 Task: Add Attachment from "Attach a link" to Card Card0000000120 in Board Board0000000030 in Workspace WS0000000010 in Trello. Add Cover Red to Card Card0000000120 in Board Board0000000030 in Workspace WS0000000010 in Trello. Add "Join Card" Button Button0000000120  to Card Card0000000120 in Board Board0000000030 in Workspace WS0000000010 in Trello. Add Description DS0000000120 to Card Card0000000120 in Board Board0000000030 in Workspace WS0000000010 in Trello. Add Comment CM0000000120 to Card Card0000000120 in Board Board0000000030 in Workspace WS0000000010 in Trello
Action: Mouse moved to (424, 651)
Screenshot: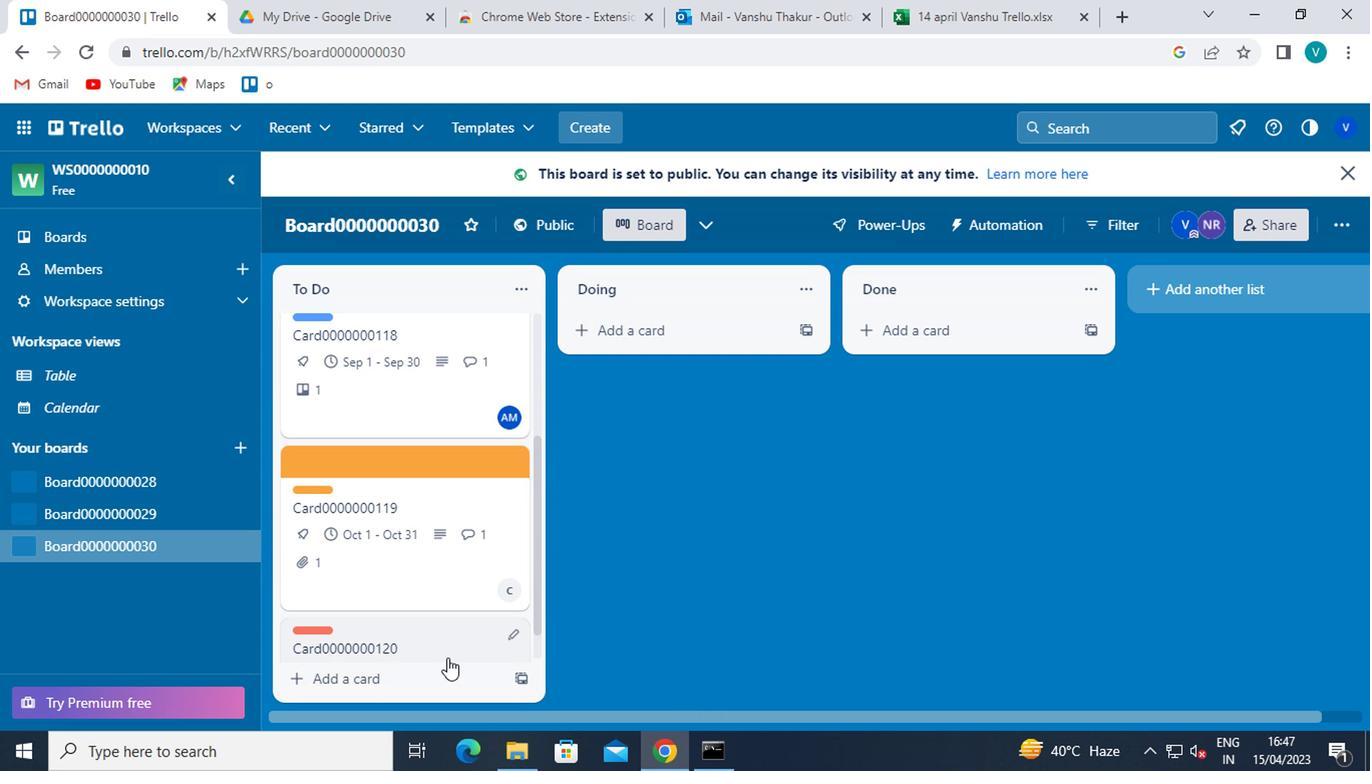 
Action: Mouse pressed left at (424, 651)
Screenshot: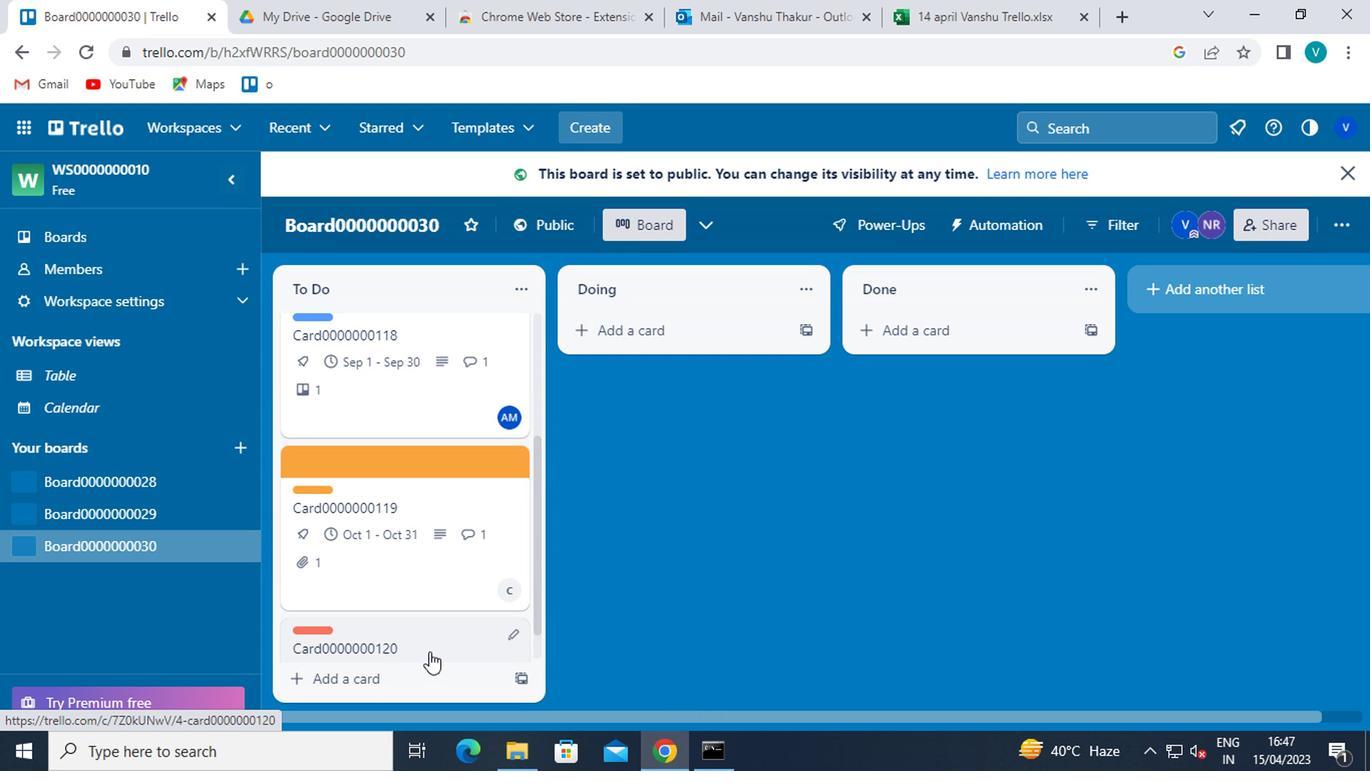 
Action: Mouse moved to (938, 509)
Screenshot: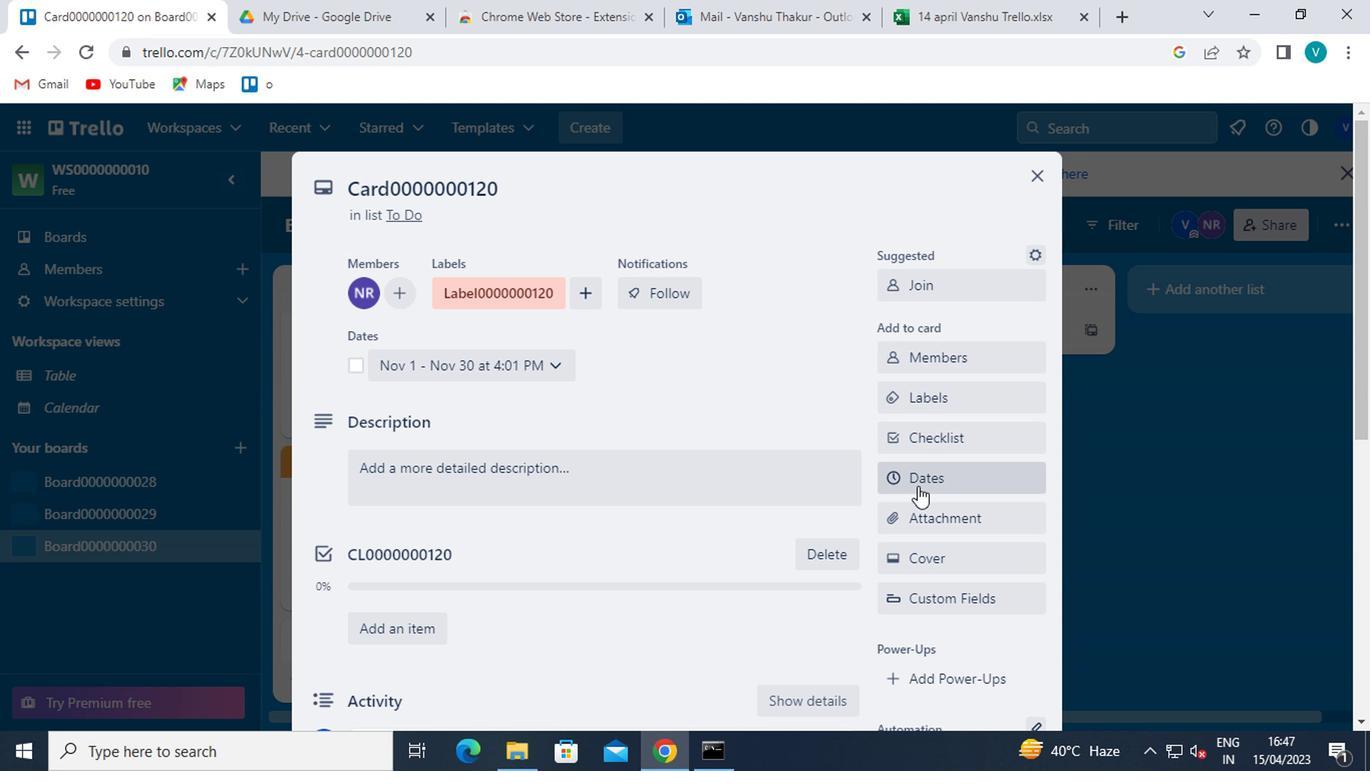 
Action: Mouse pressed left at (938, 509)
Screenshot: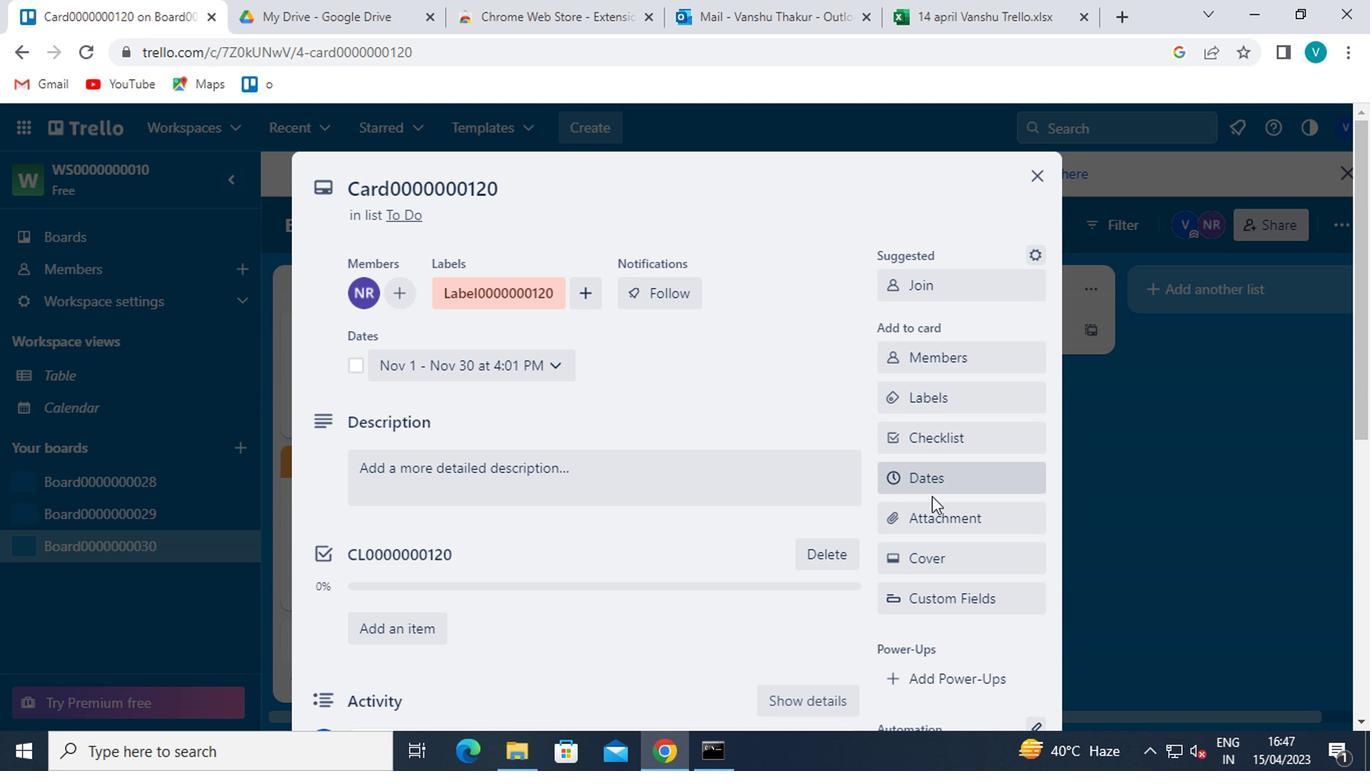 
Action: Mouse moved to (934, 452)
Screenshot: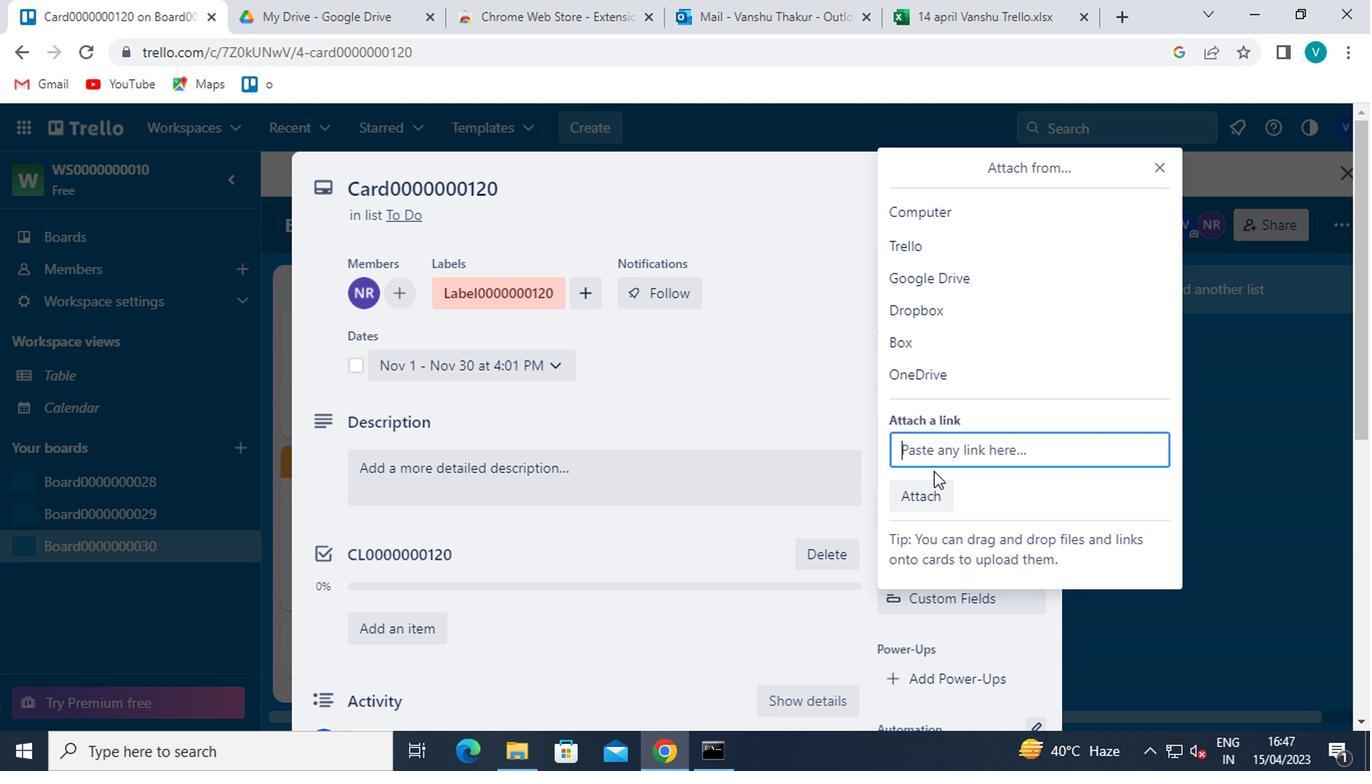
Action: Mouse pressed left at (934, 452)
Screenshot: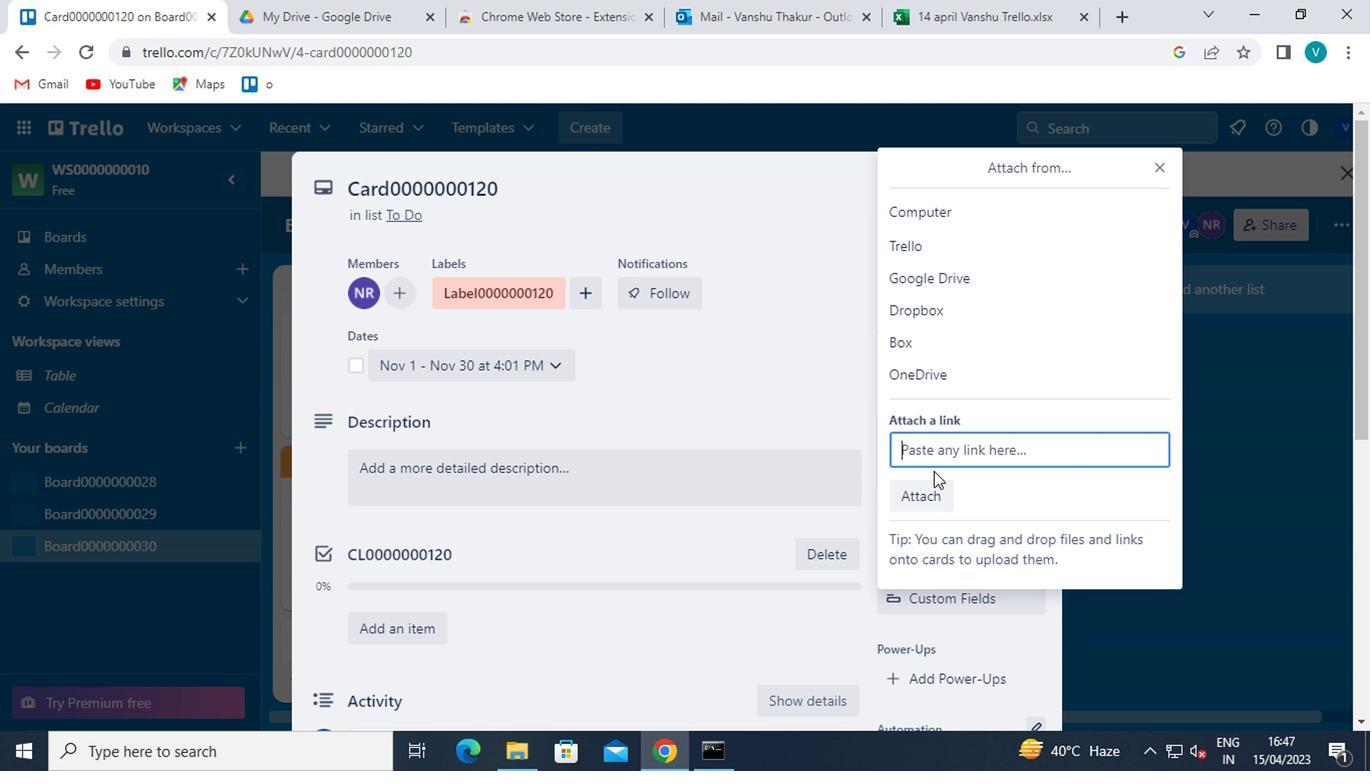 
Action: Key pressed ctrl+V
Screenshot: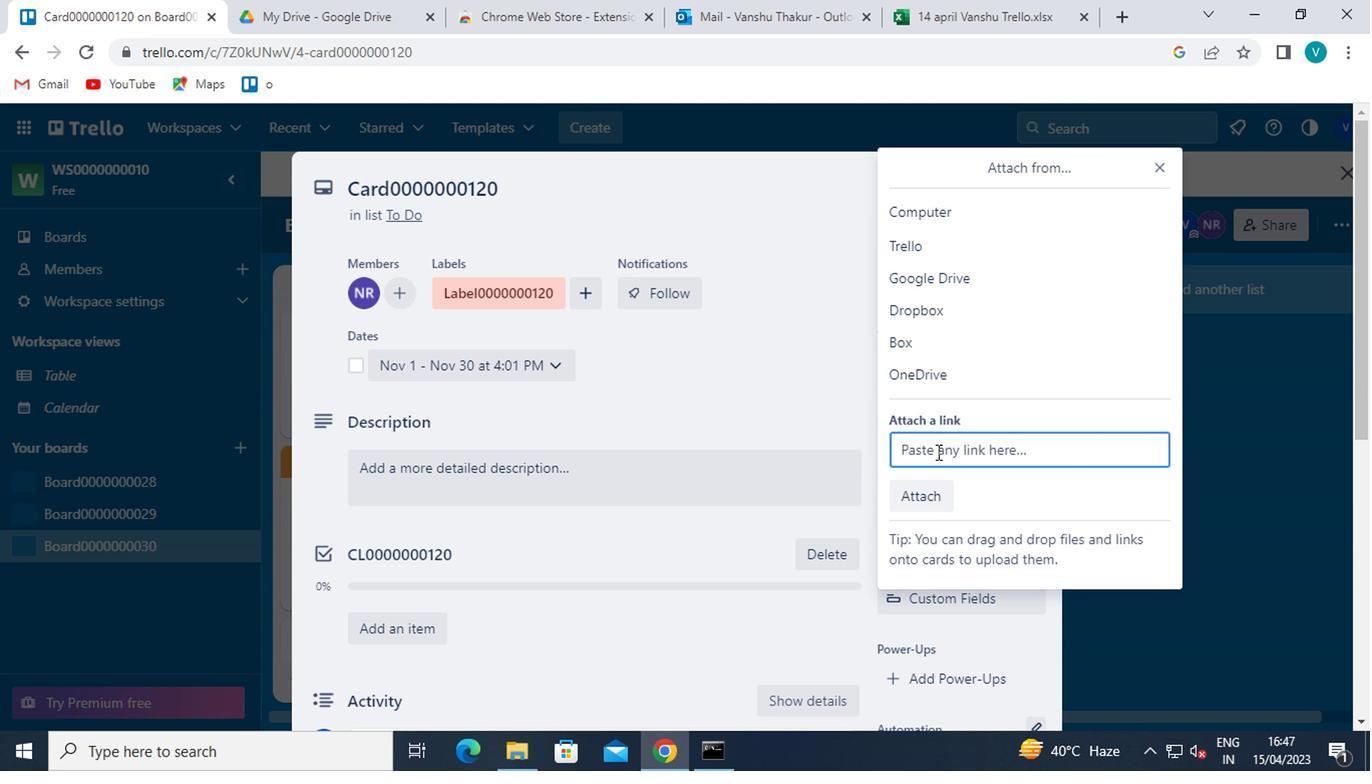 
Action: Mouse moved to (916, 564)
Screenshot: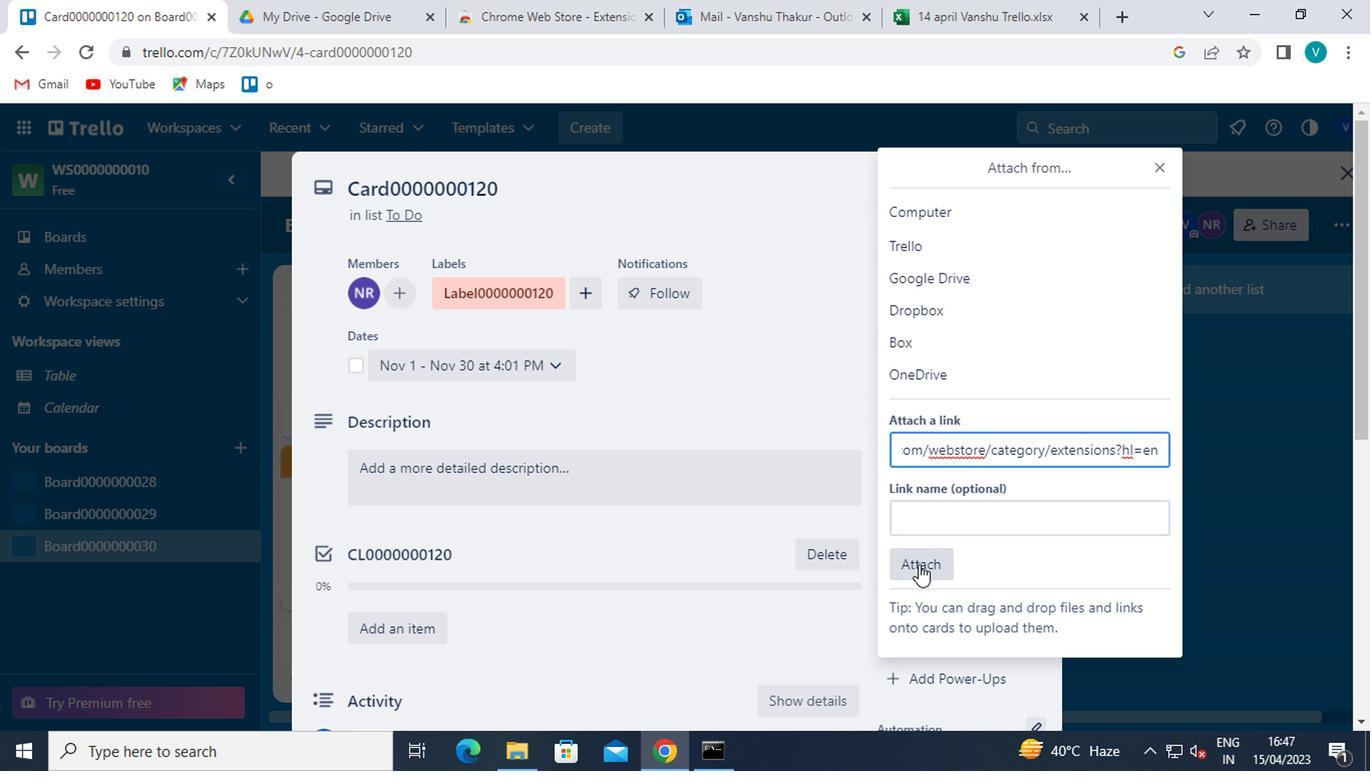 
Action: Mouse pressed left at (916, 564)
Screenshot: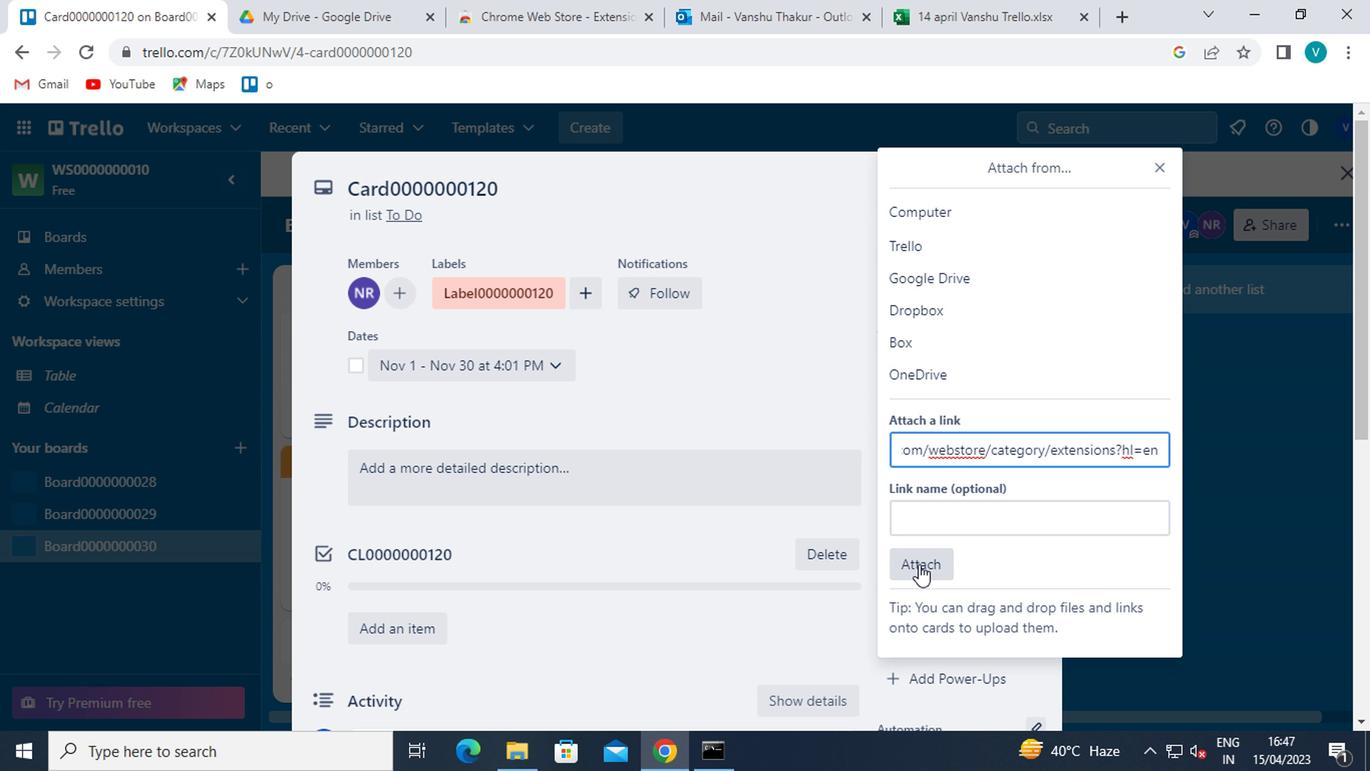 
Action: Mouse moved to (917, 551)
Screenshot: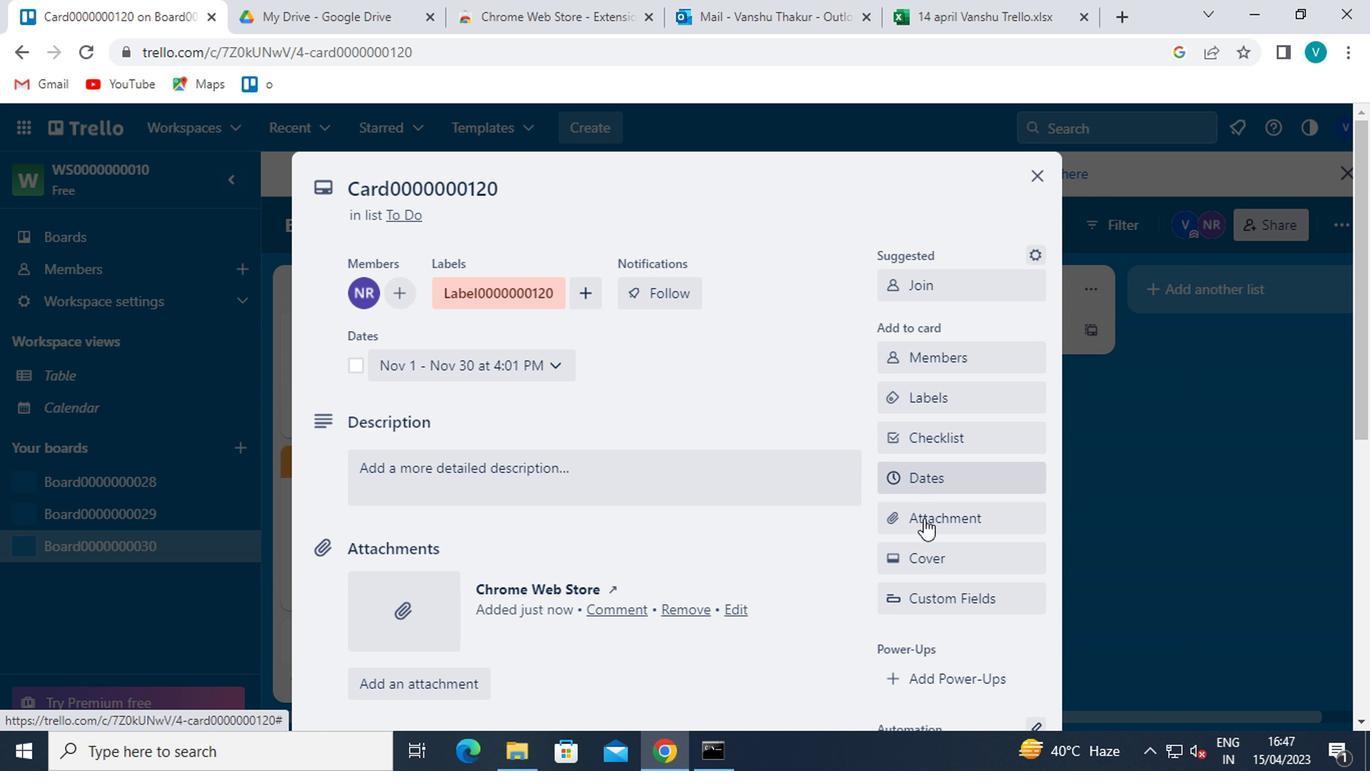 
Action: Mouse pressed left at (917, 551)
Screenshot: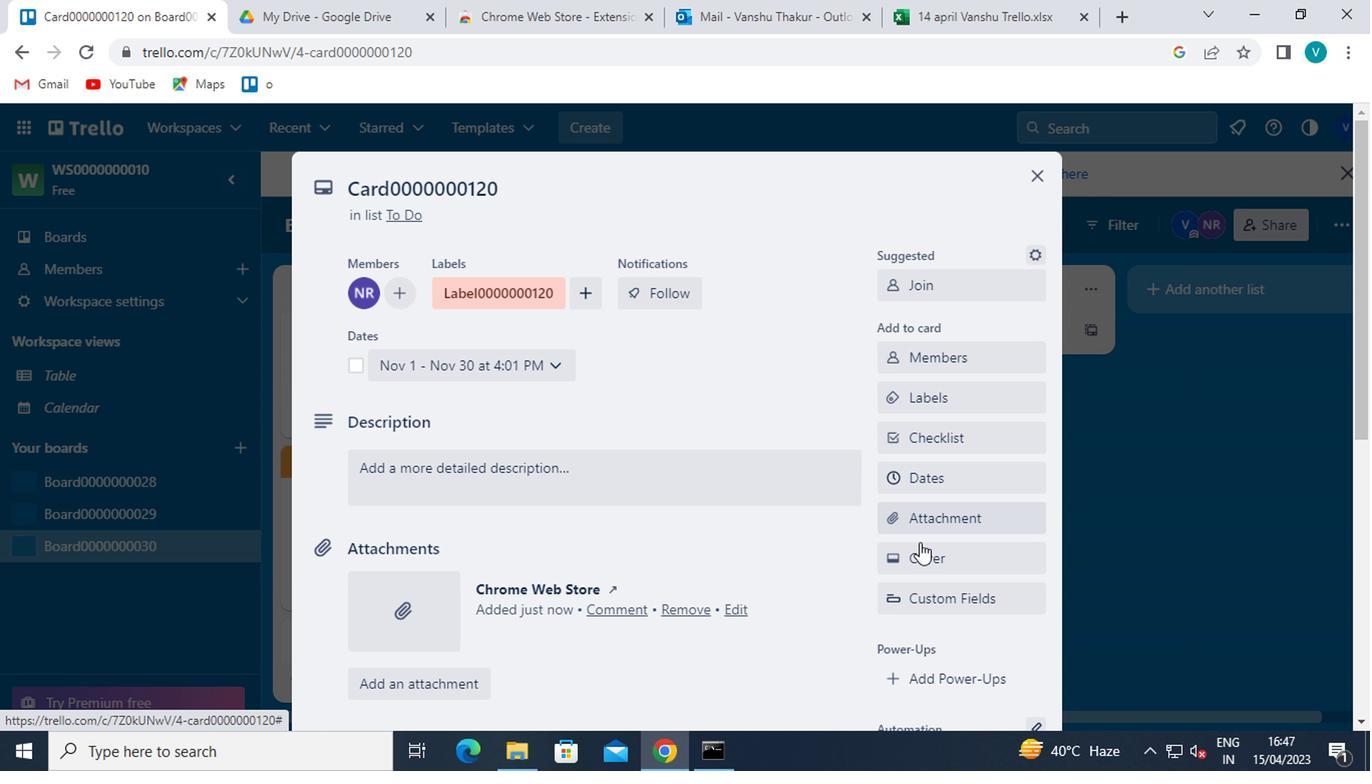 
Action: Mouse moved to (1080, 324)
Screenshot: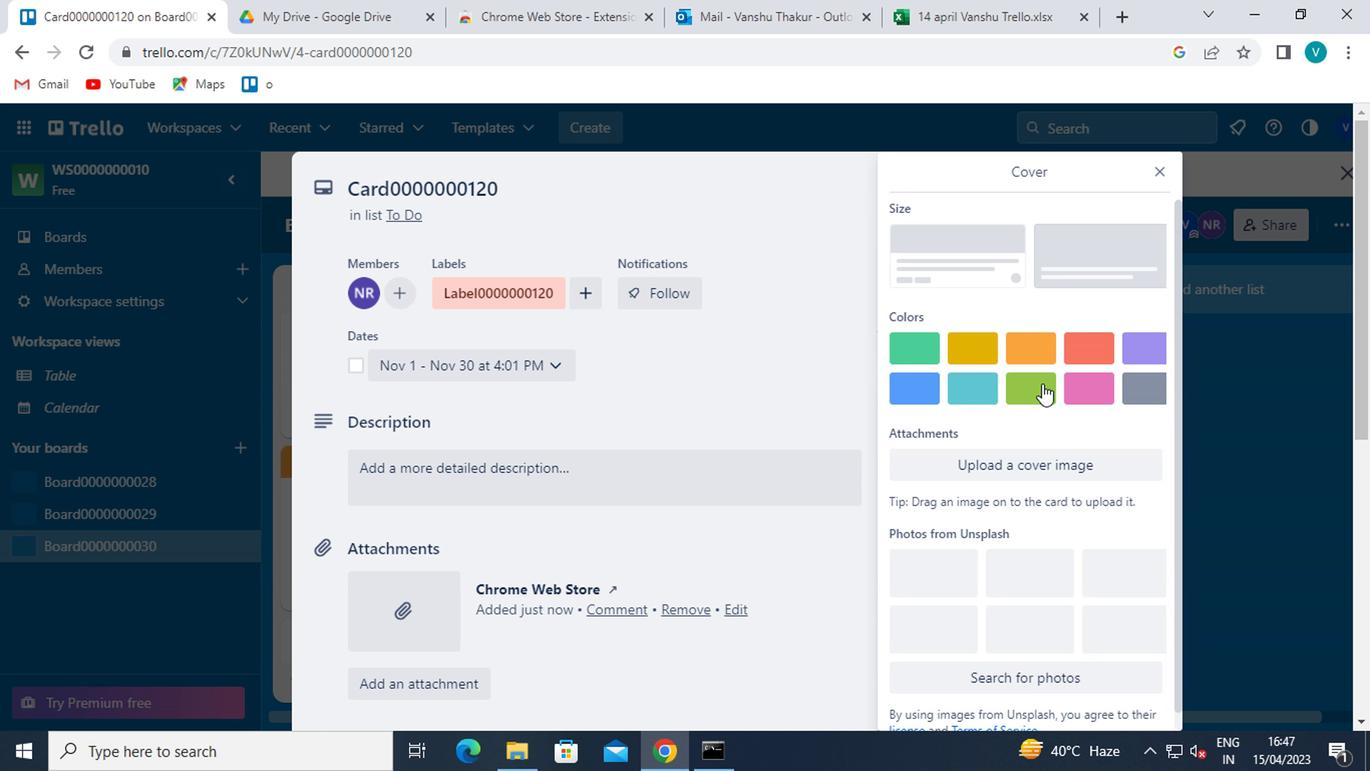 
Action: Mouse pressed left at (1080, 324)
Screenshot: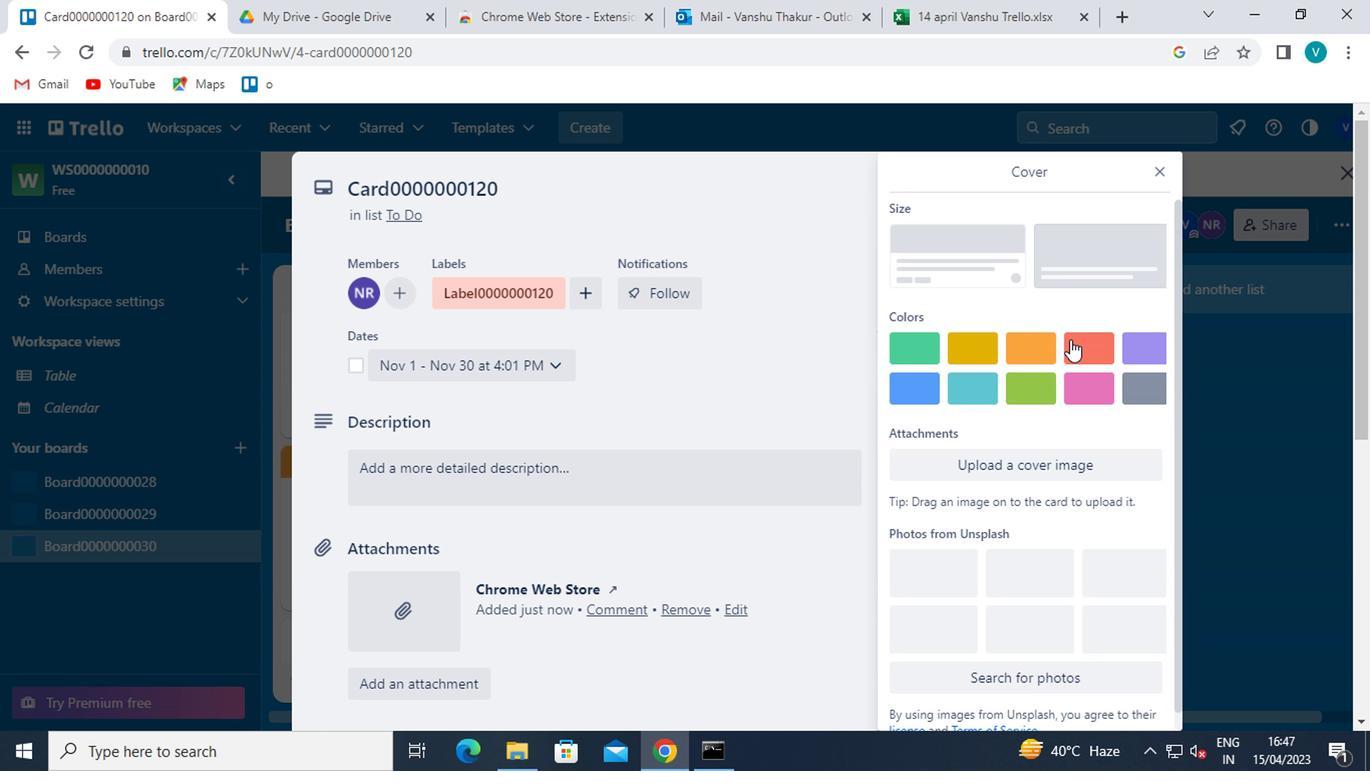 
Action: Mouse moved to (1078, 339)
Screenshot: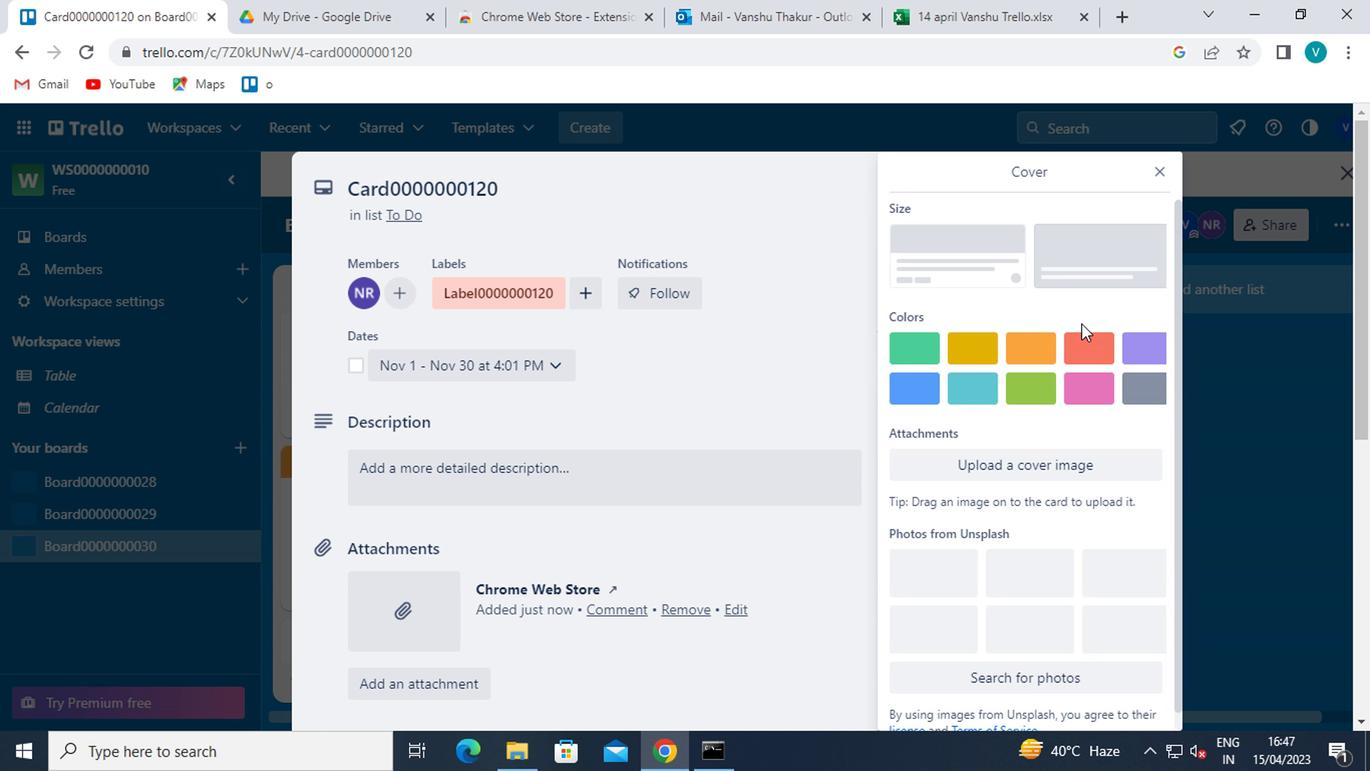 
Action: Mouse pressed left at (1078, 339)
Screenshot: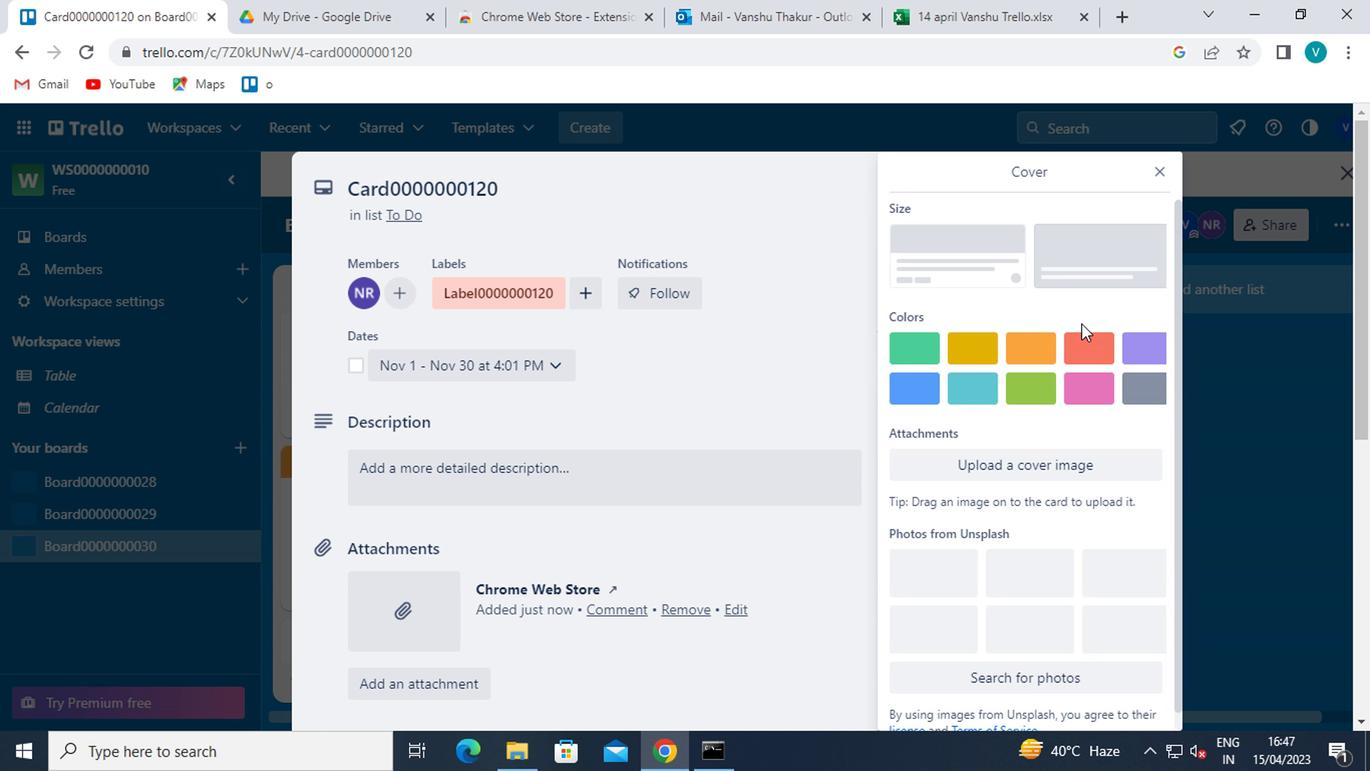 
Action: Mouse moved to (1158, 177)
Screenshot: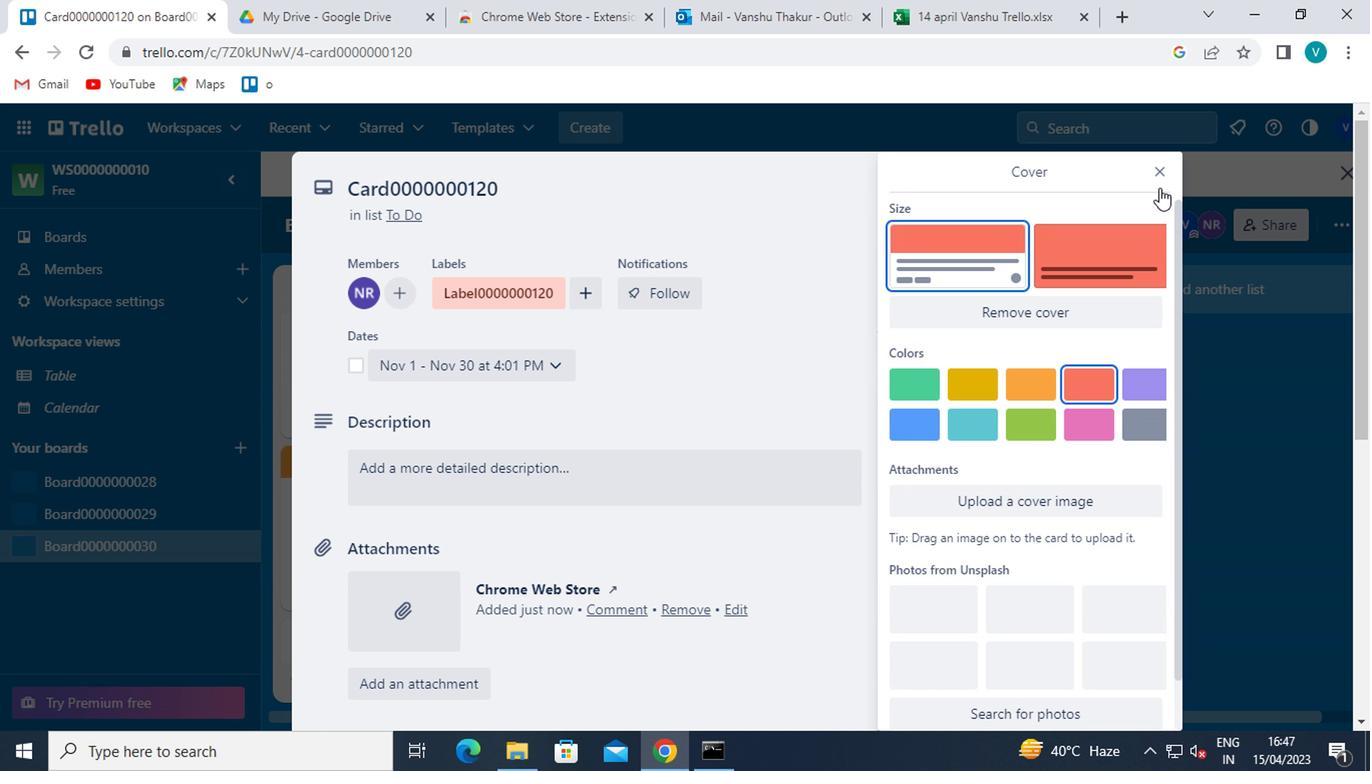 
Action: Mouse pressed left at (1158, 177)
Screenshot: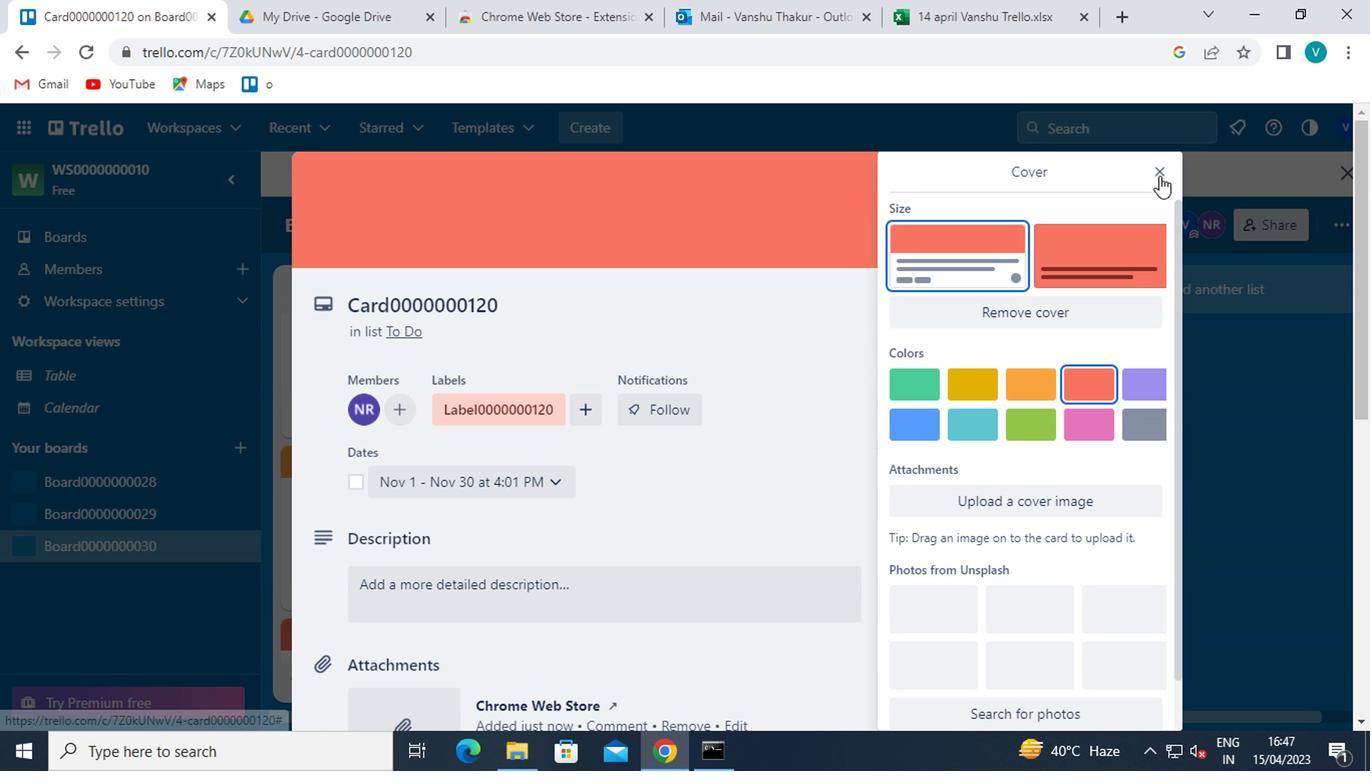 
Action: Mouse moved to (946, 579)
Screenshot: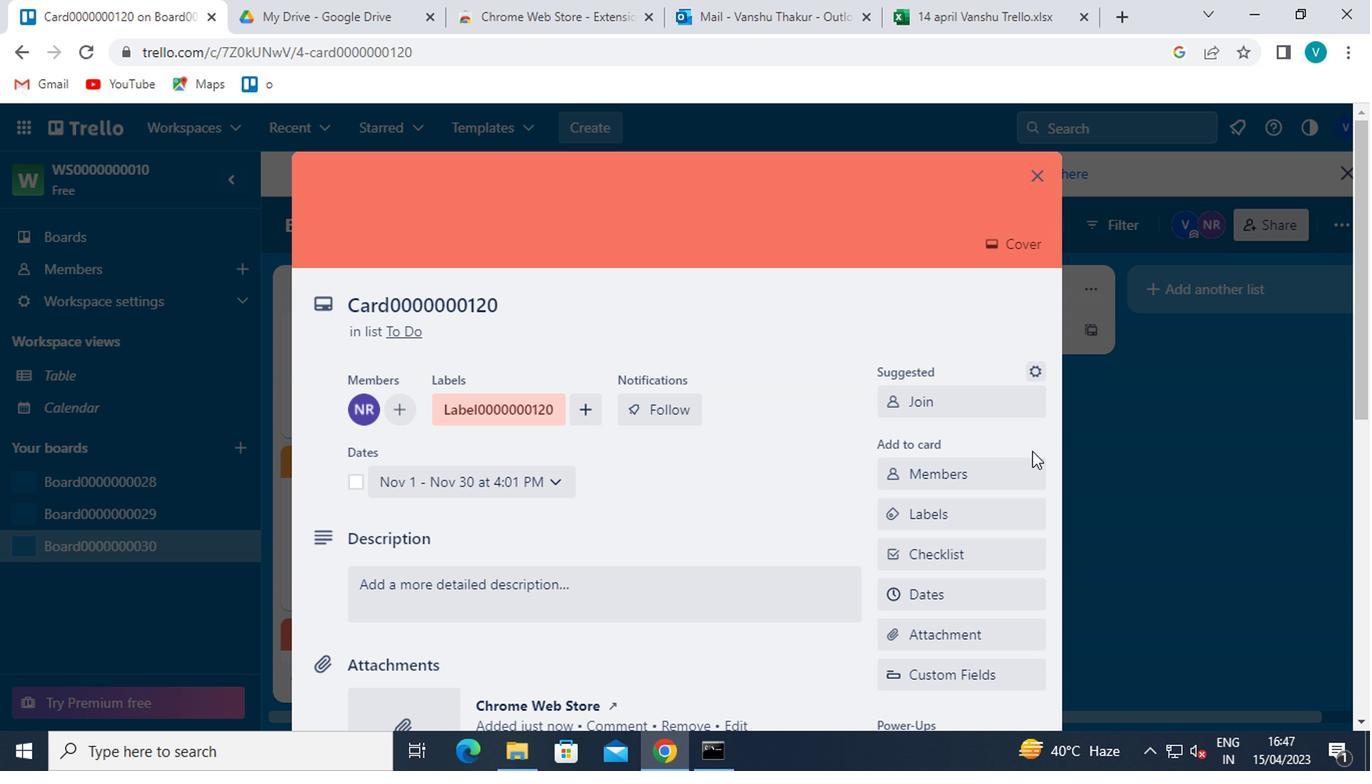 
Action: Mouse scrolled (946, 579) with delta (0, 0)
Screenshot: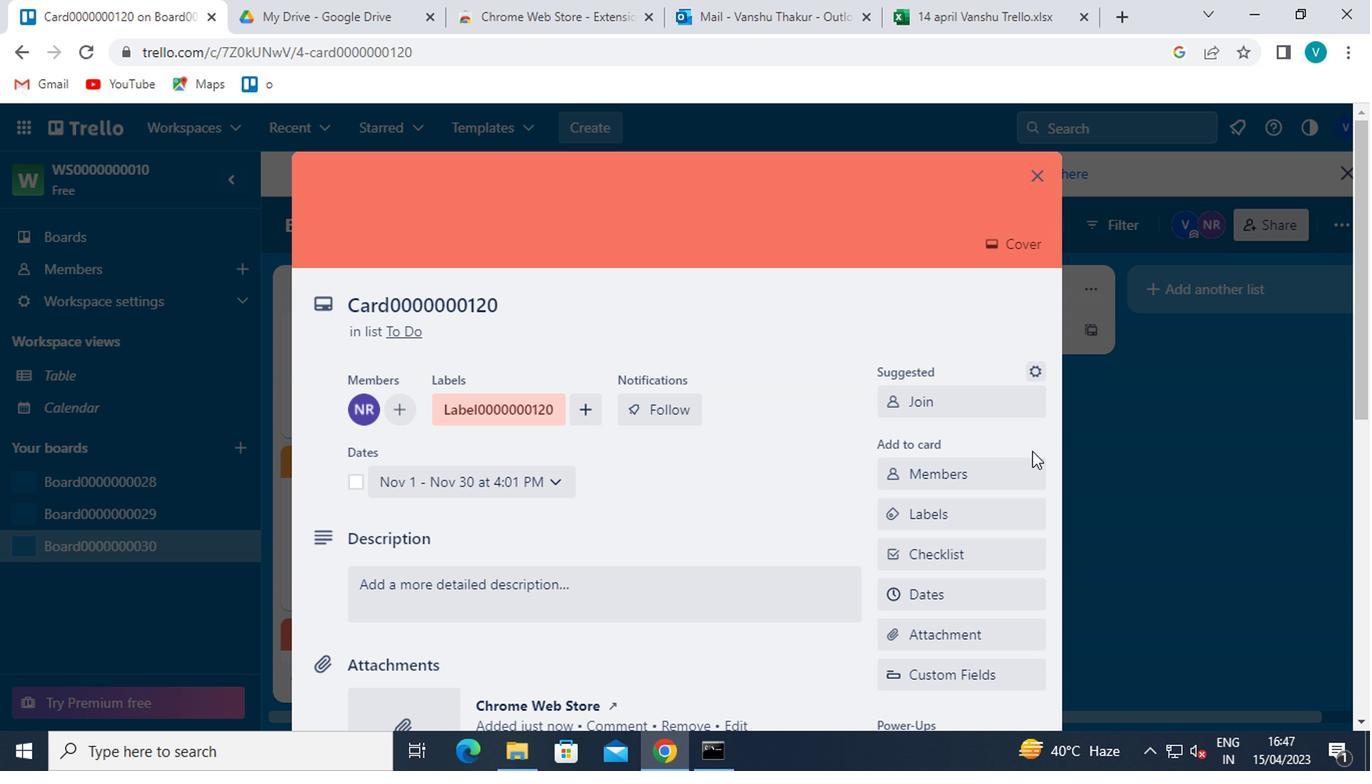 
Action: Mouse scrolled (946, 579) with delta (0, 0)
Screenshot: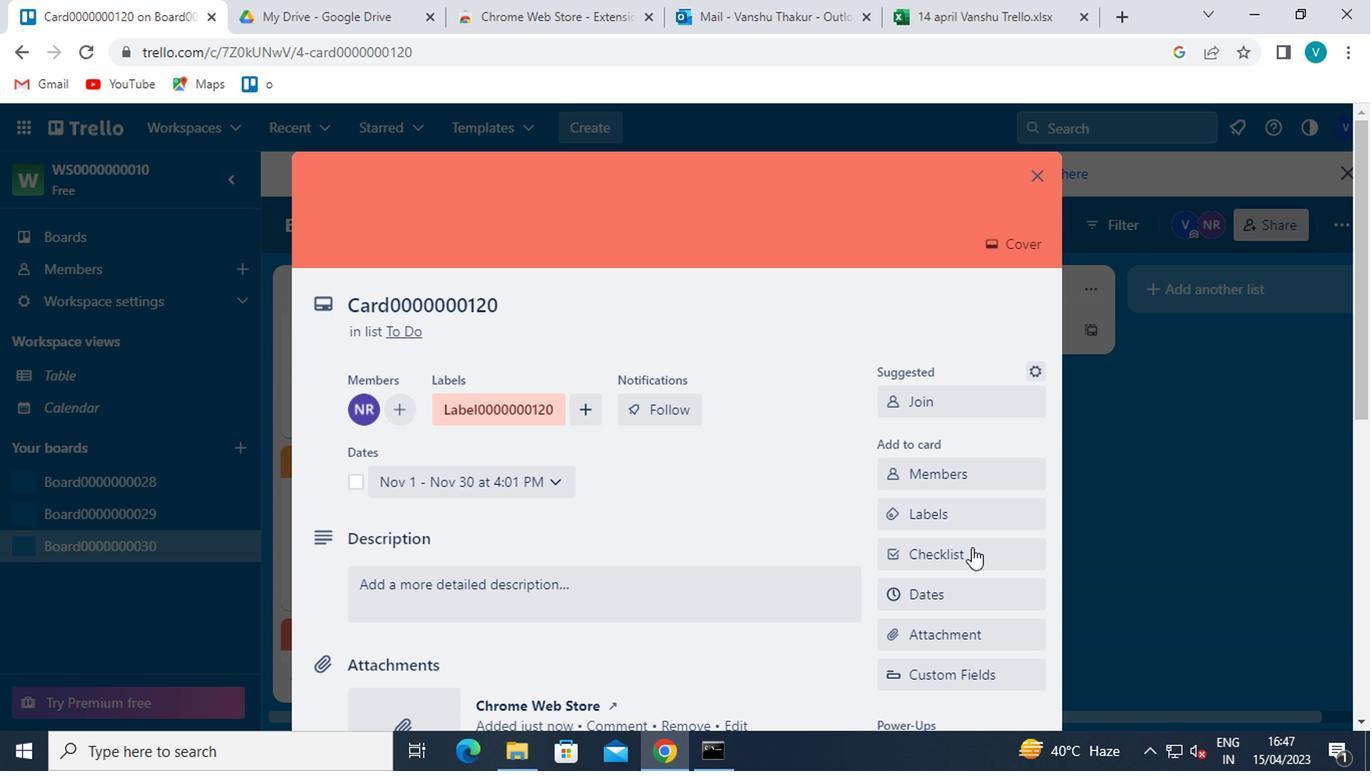 
Action: Mouse scrolled (946, 579) with delta (0, 0)
Screenshot: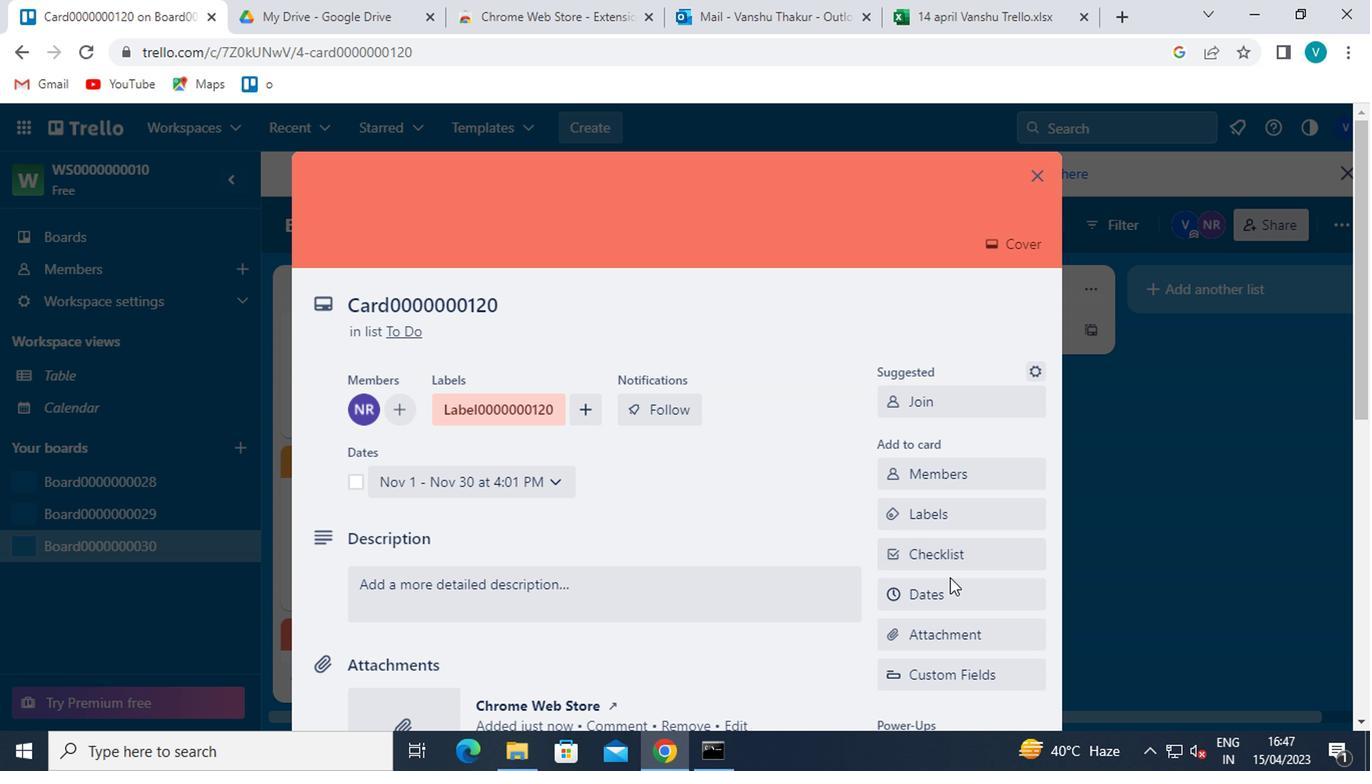 
Action: Mouse moved to (936, 661)
Screenshot: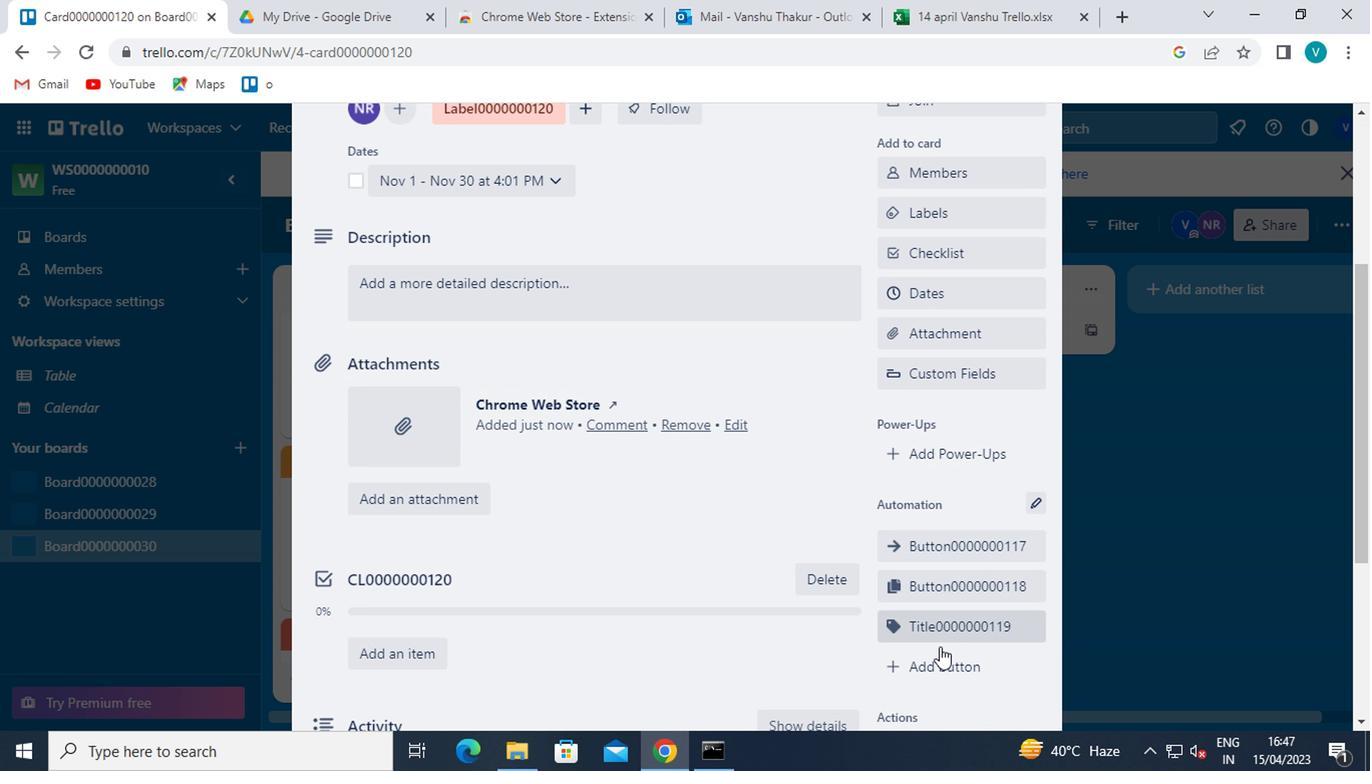 
Action: Mouse pressed left at (936, 661)
Screenshot: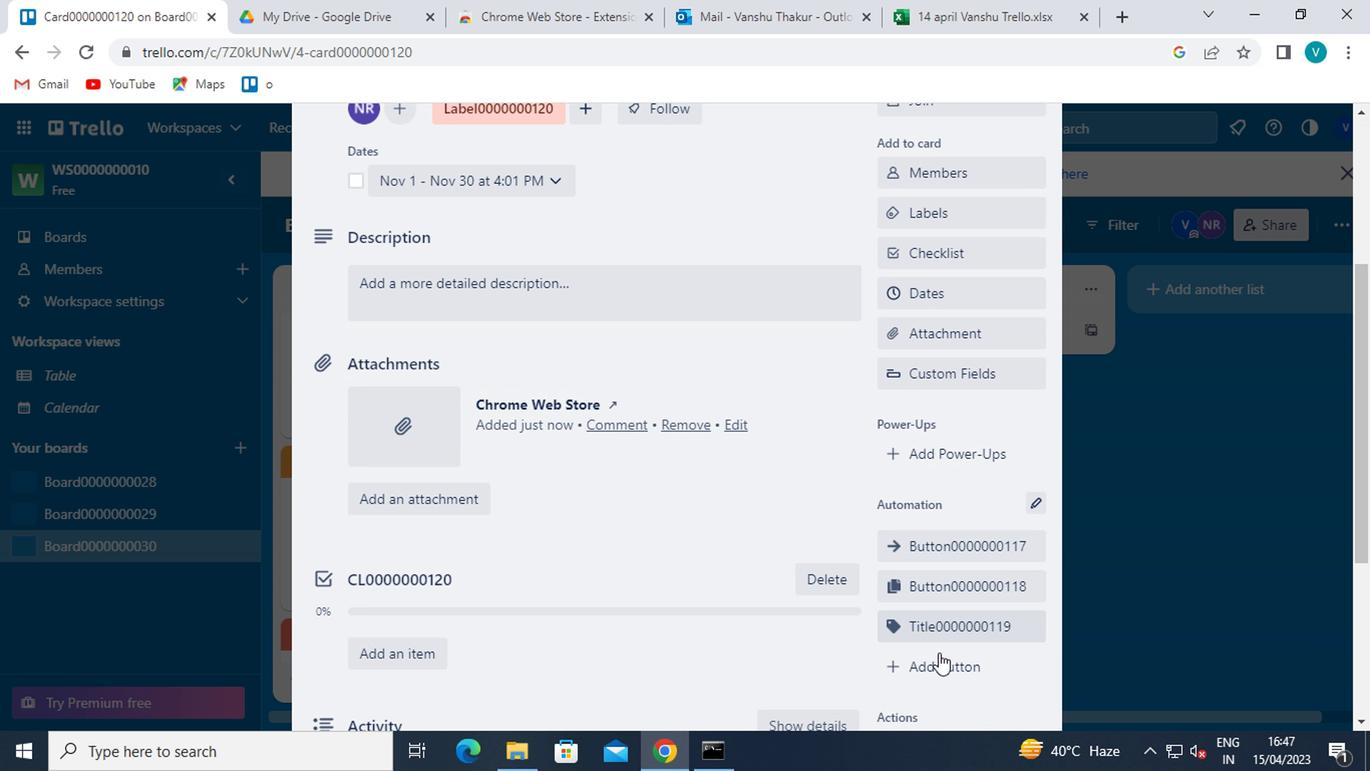 
Action: Mouse moved to (980, 384)
Screenshot: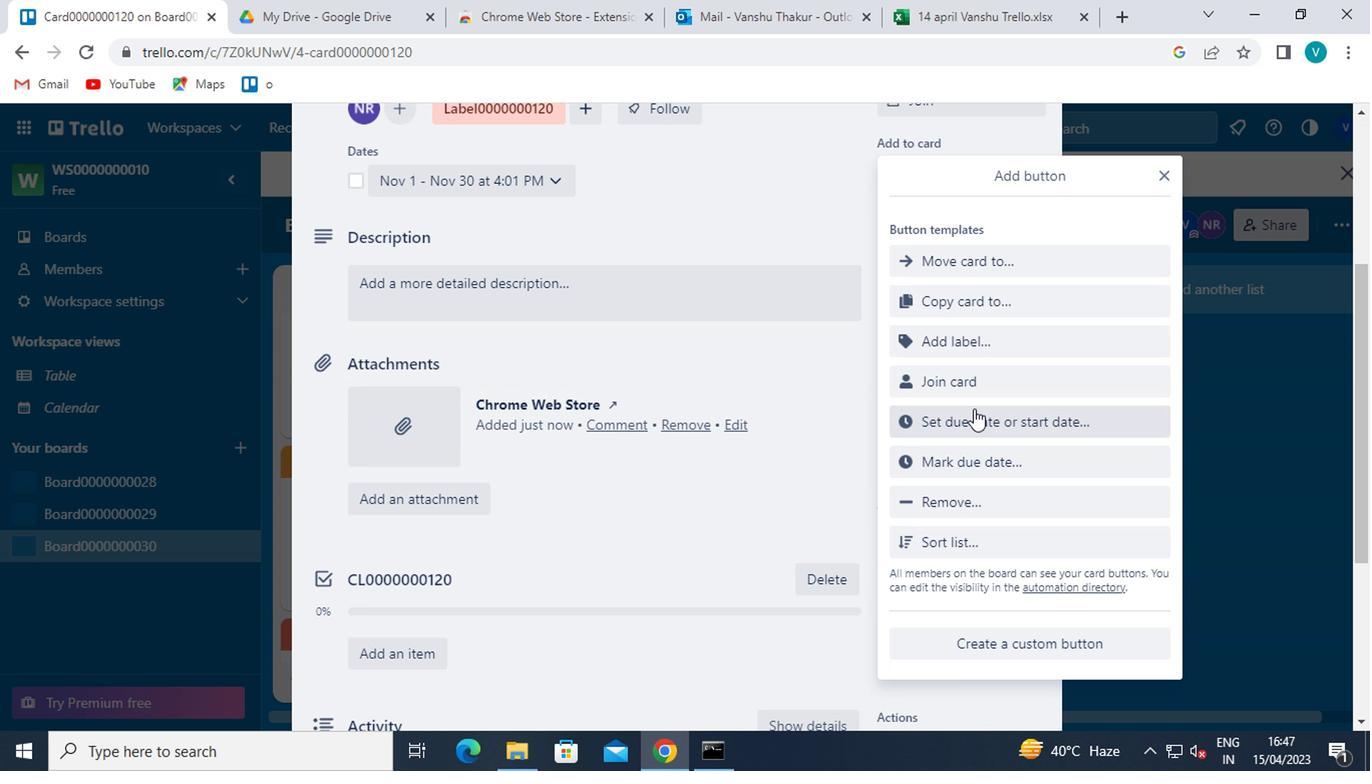 
Action: Mouse pressed left at (980, 384)
Screenshot: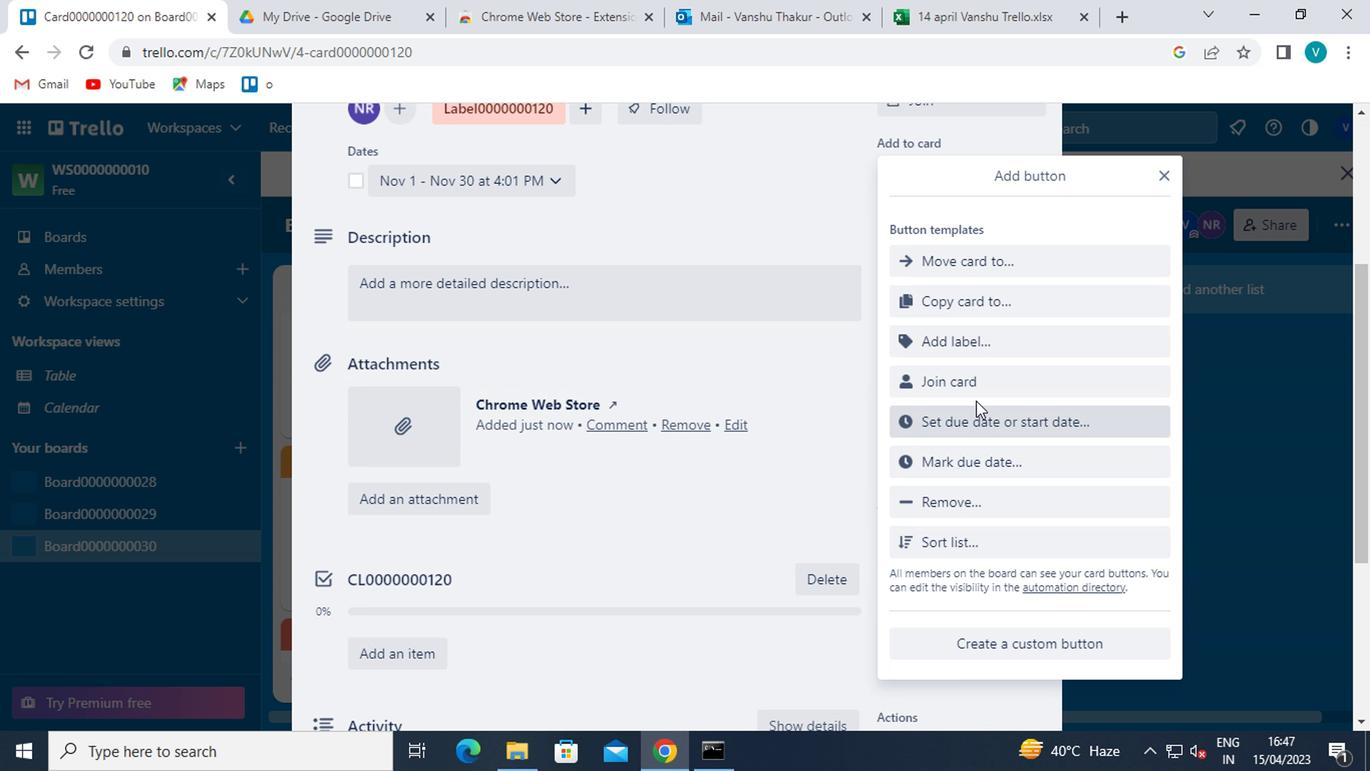 
Action: Mouse pressed left at (980, 384)
Screenshot: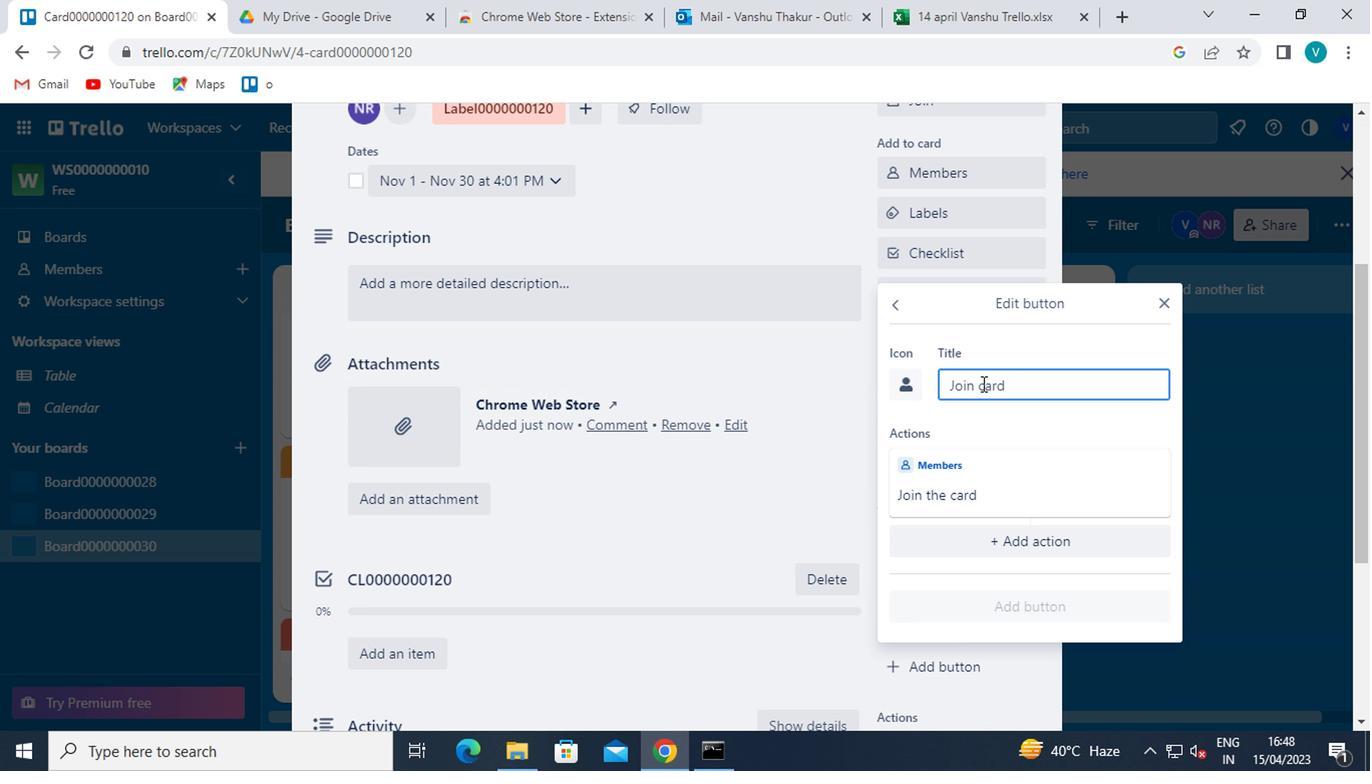 
Action: Mouse moved to (928, 421)
Screenshot: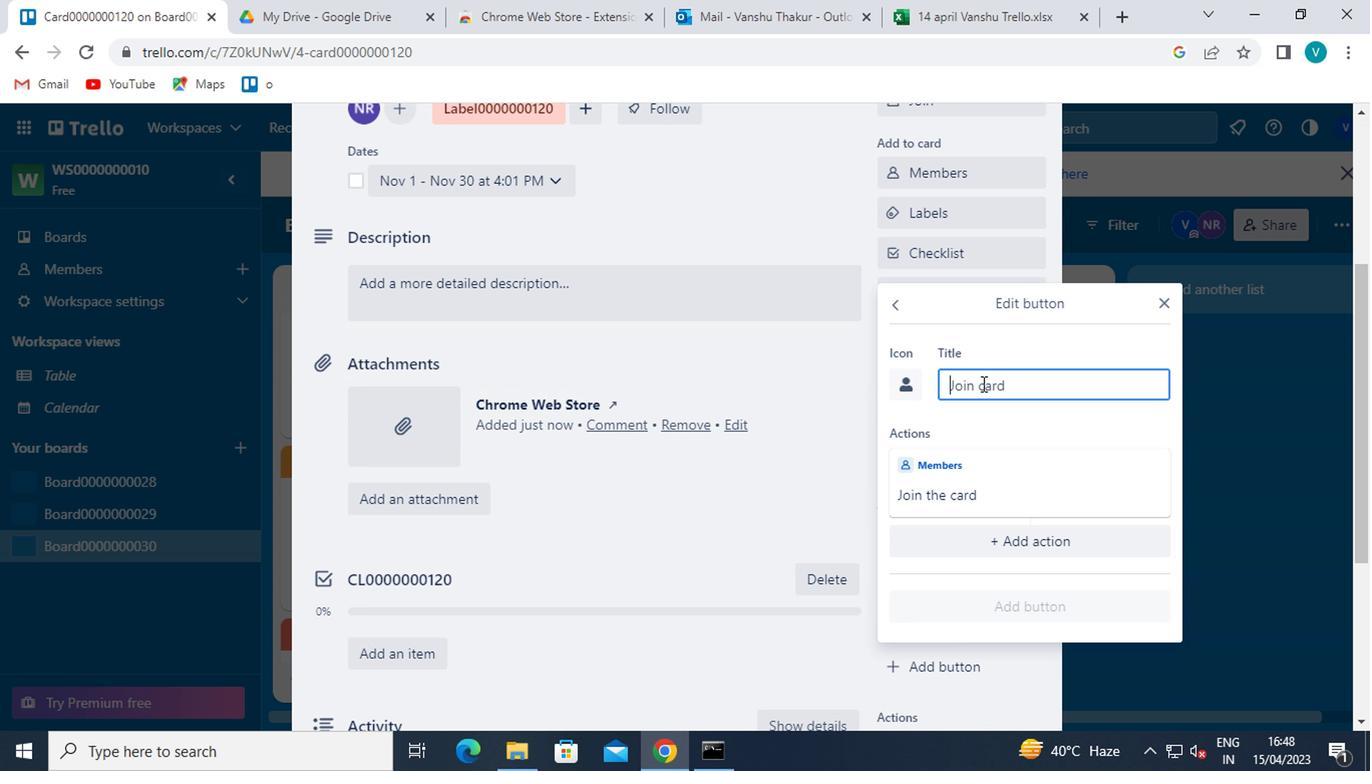 
Action: Key pressed <Key.shift>ctrl+BUTTON0000000120
Screenshot: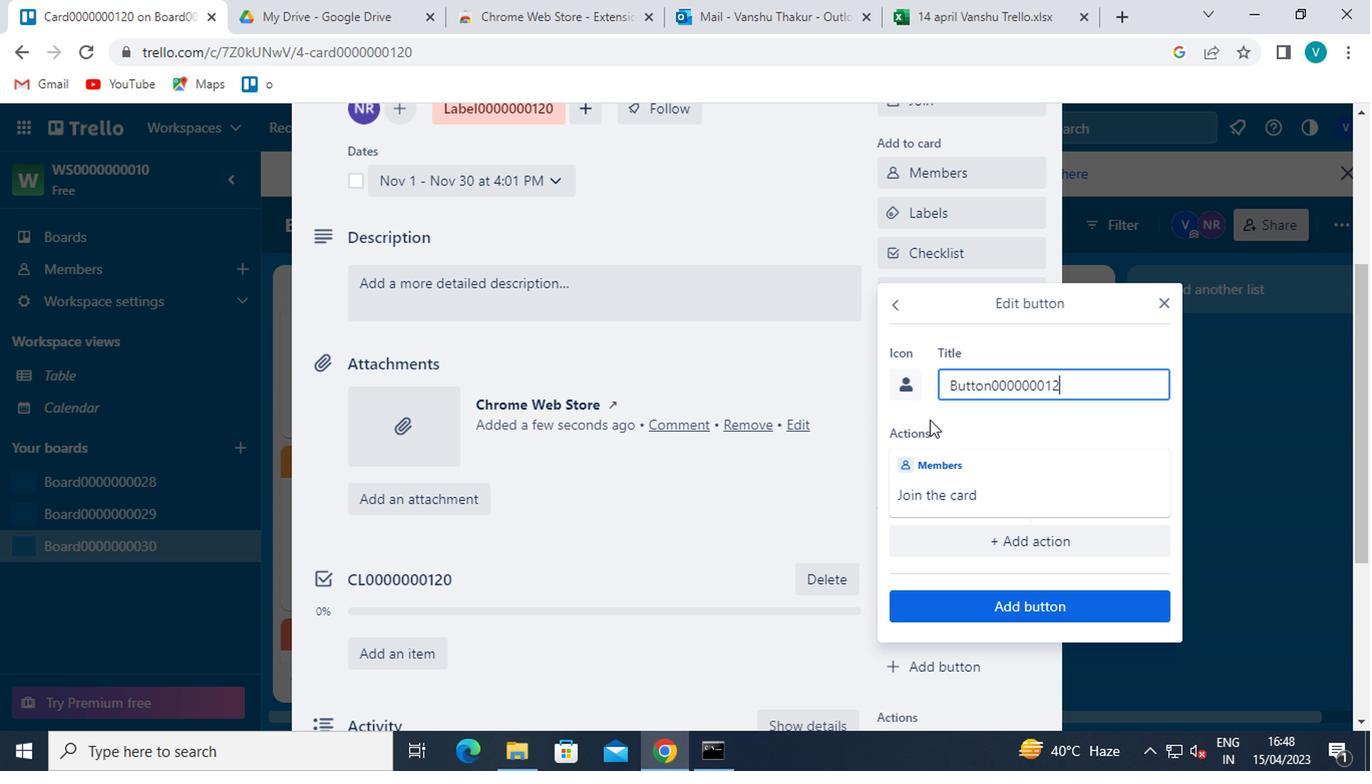 
Action: Mouse moved to (905, 604)
Screenshot: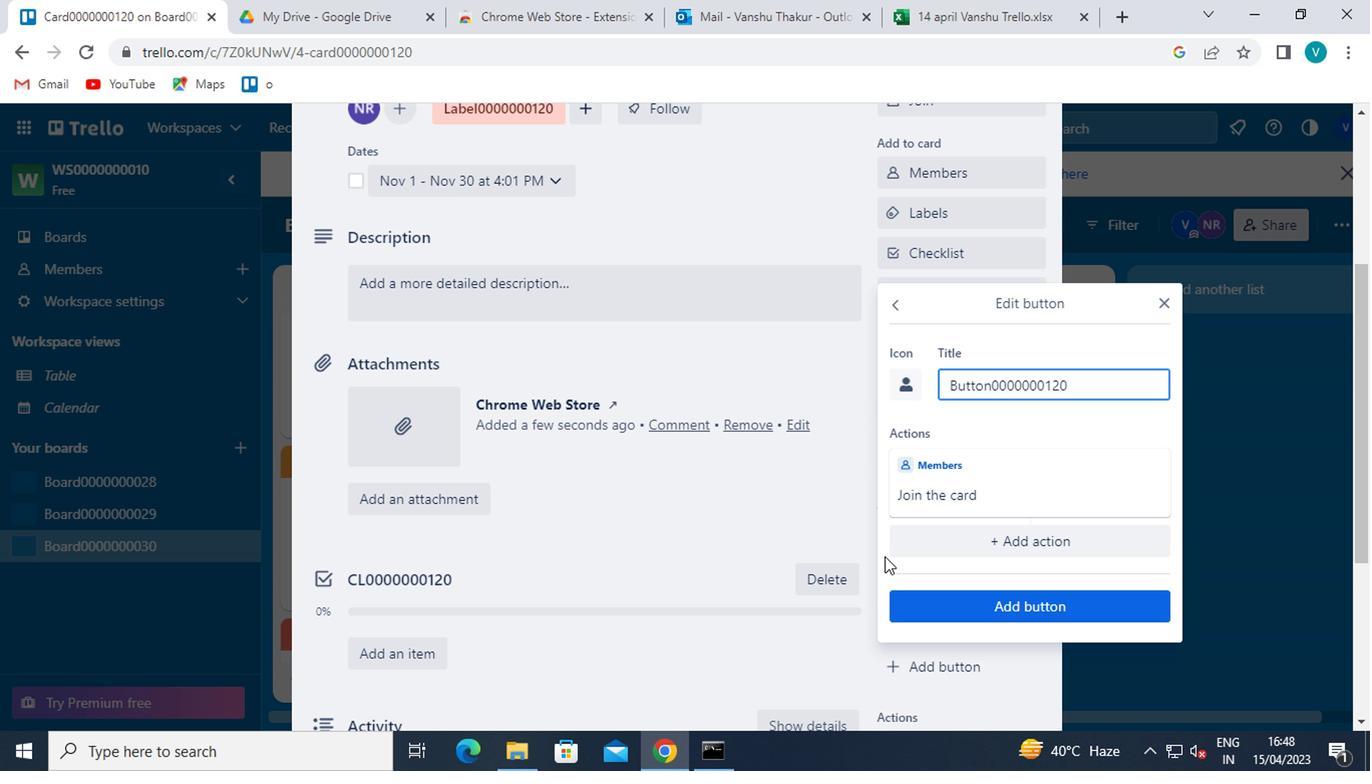 
Action: Mouse pressed left at (905, 604)
Screenshot: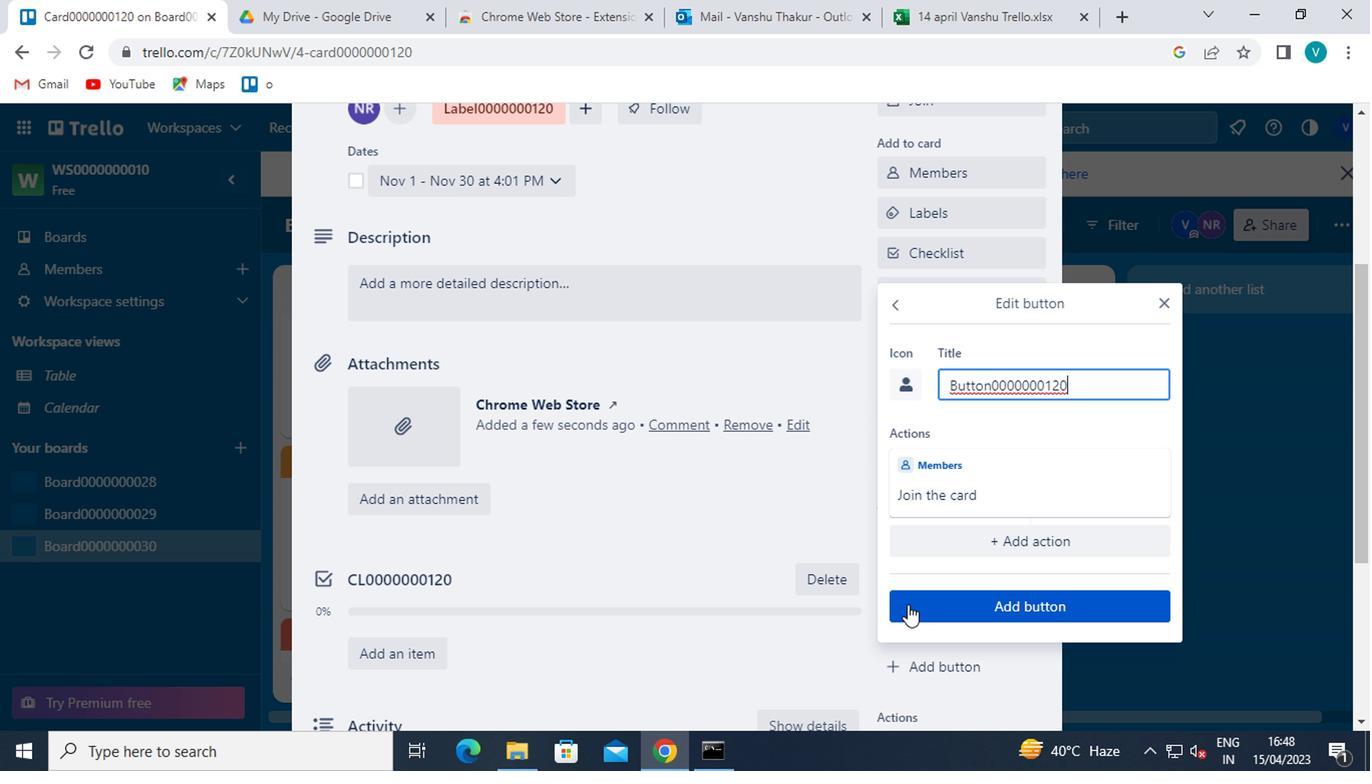 
Action: Mouse moved to (615, 309)
Screenshot: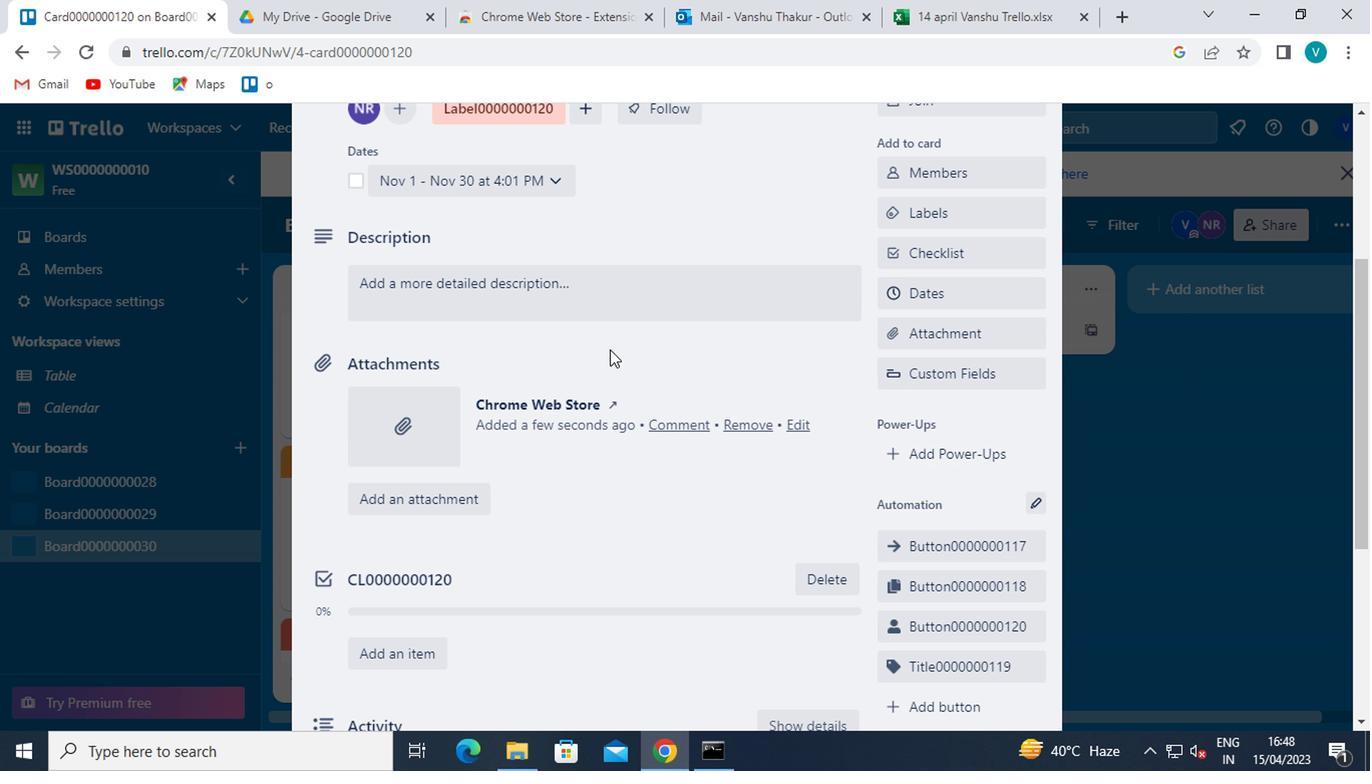 
Action: Mouse pressed left at (615, 309)
Screenshot: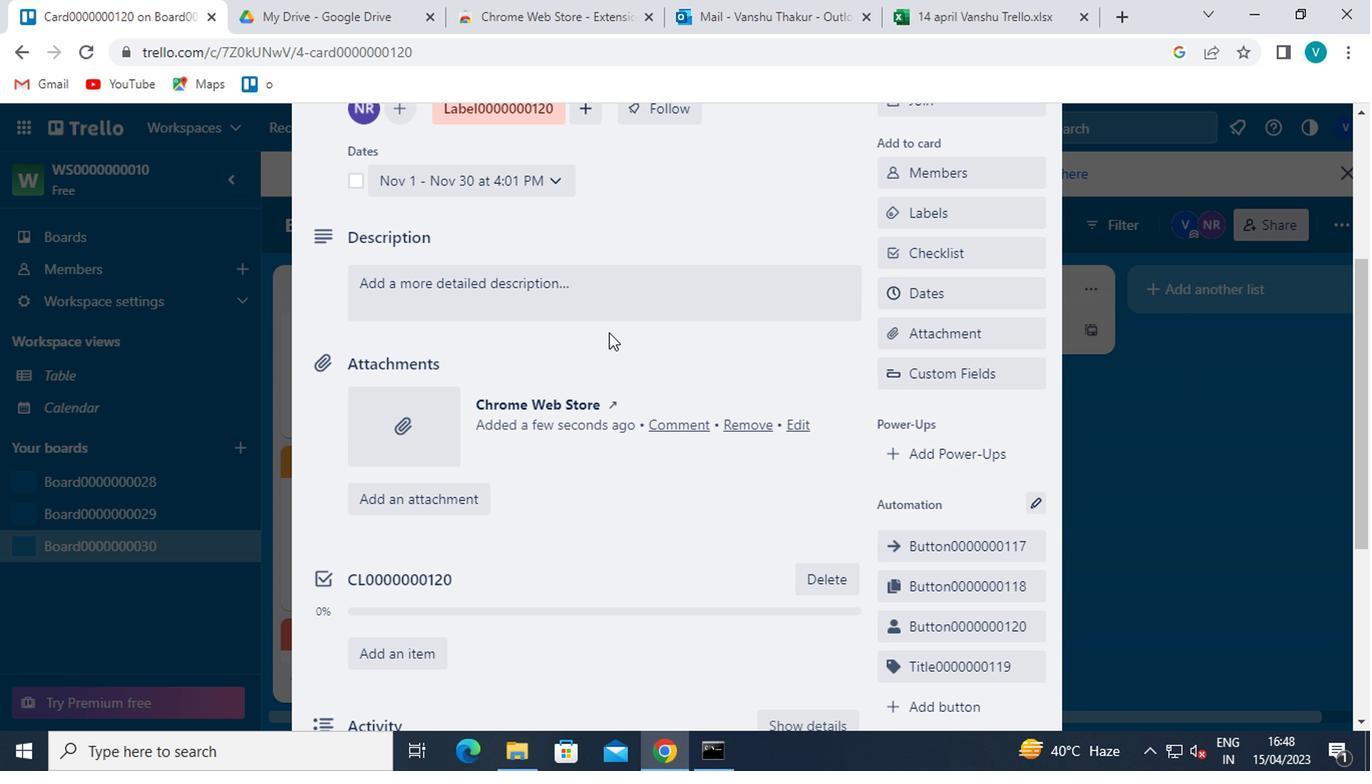 
Action: Key pressed <Key.shift>DS0000000120
Screenshot: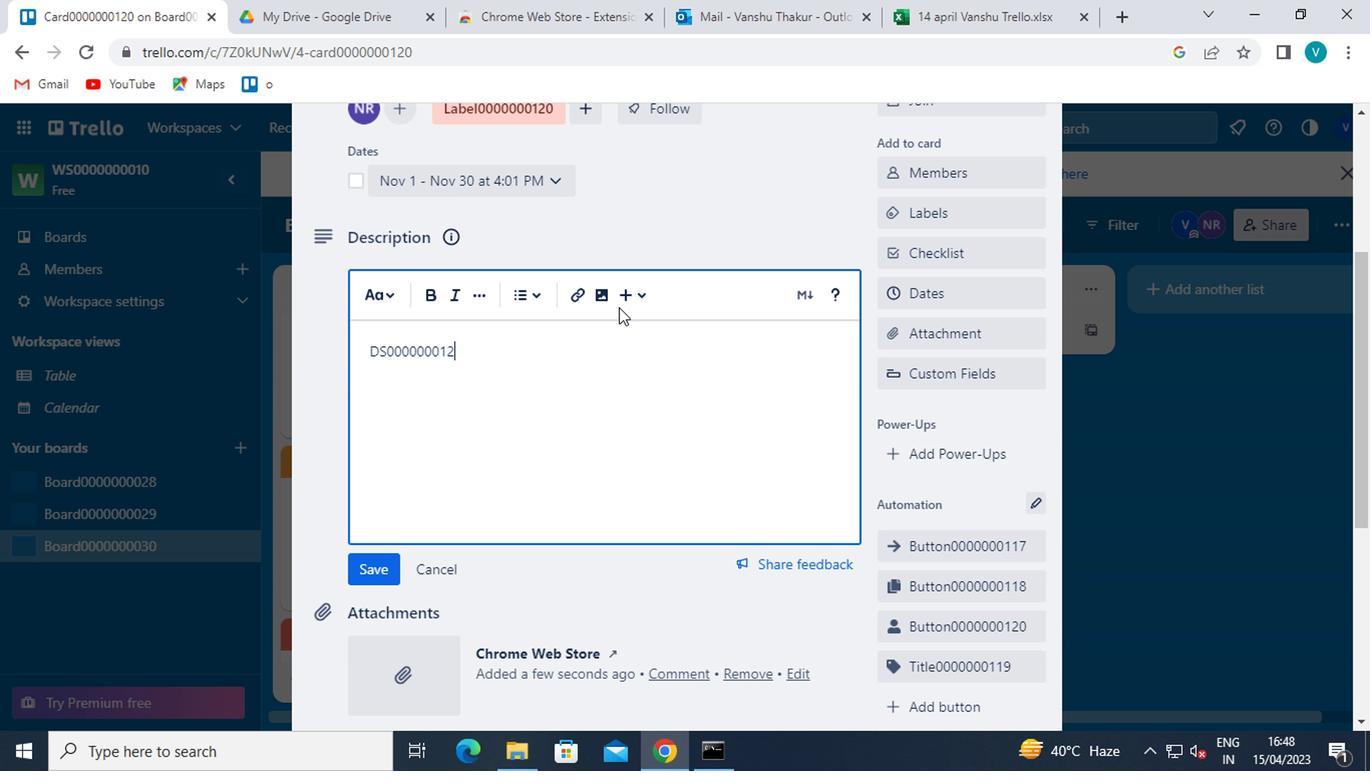 
Action: Mouse moved to (380, 564)
Screenshot: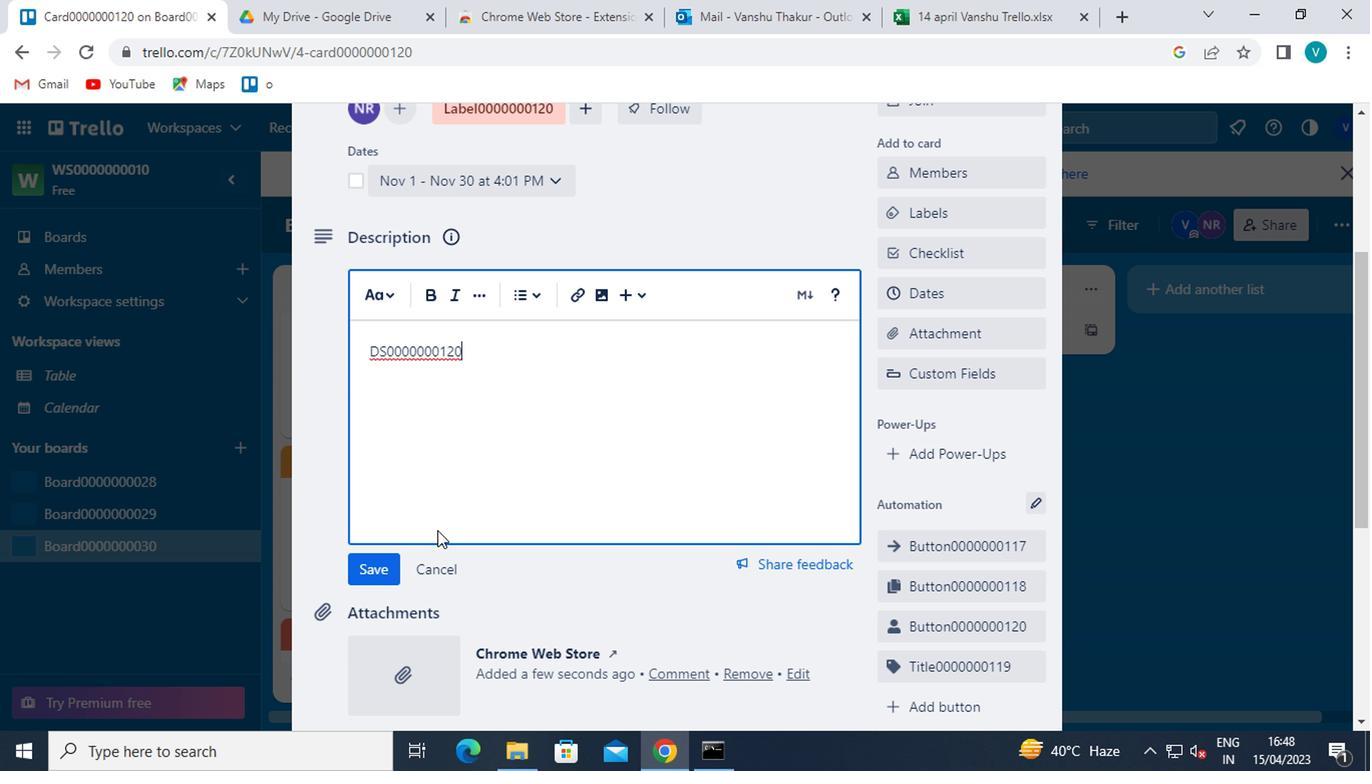 
Action: Mouse pressed left at (380, 564)
Screenshot: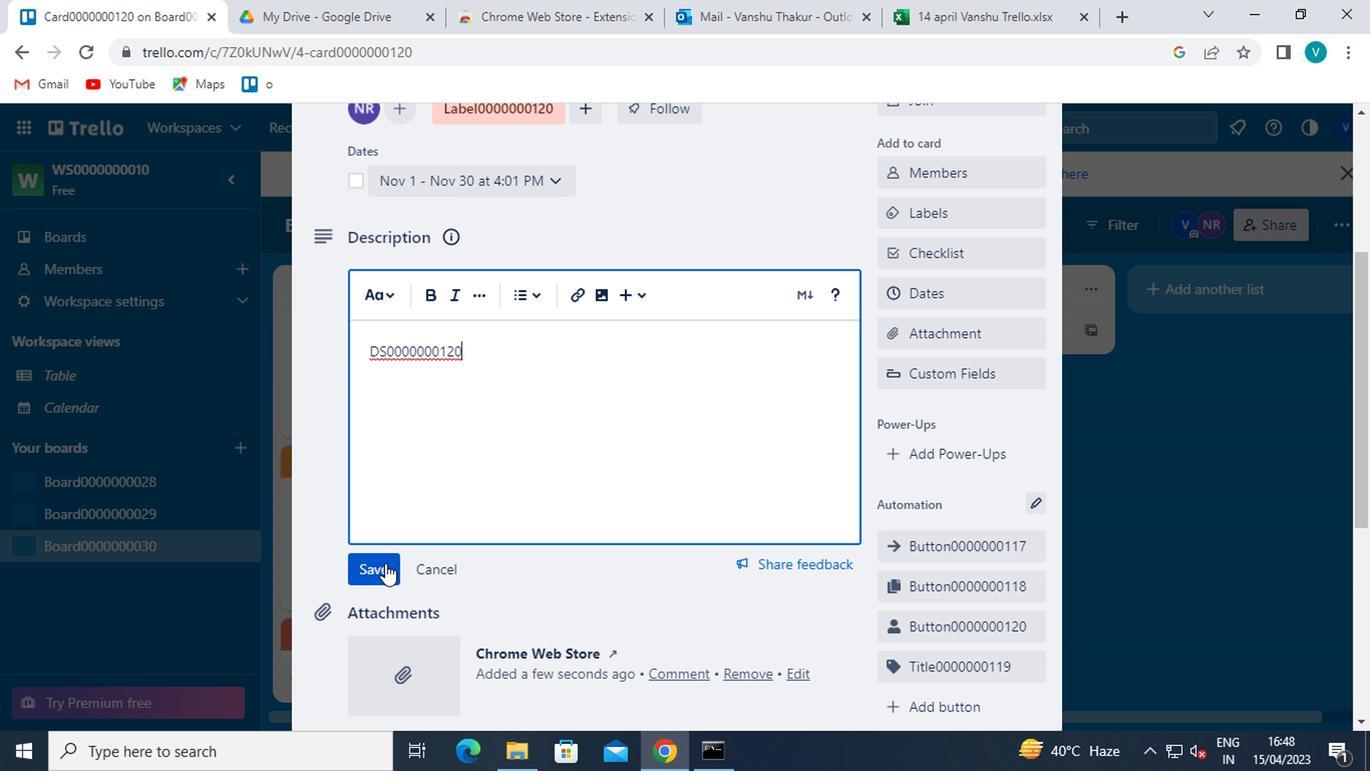 
Action: Mouse moved to (481, 504)
Screenshot: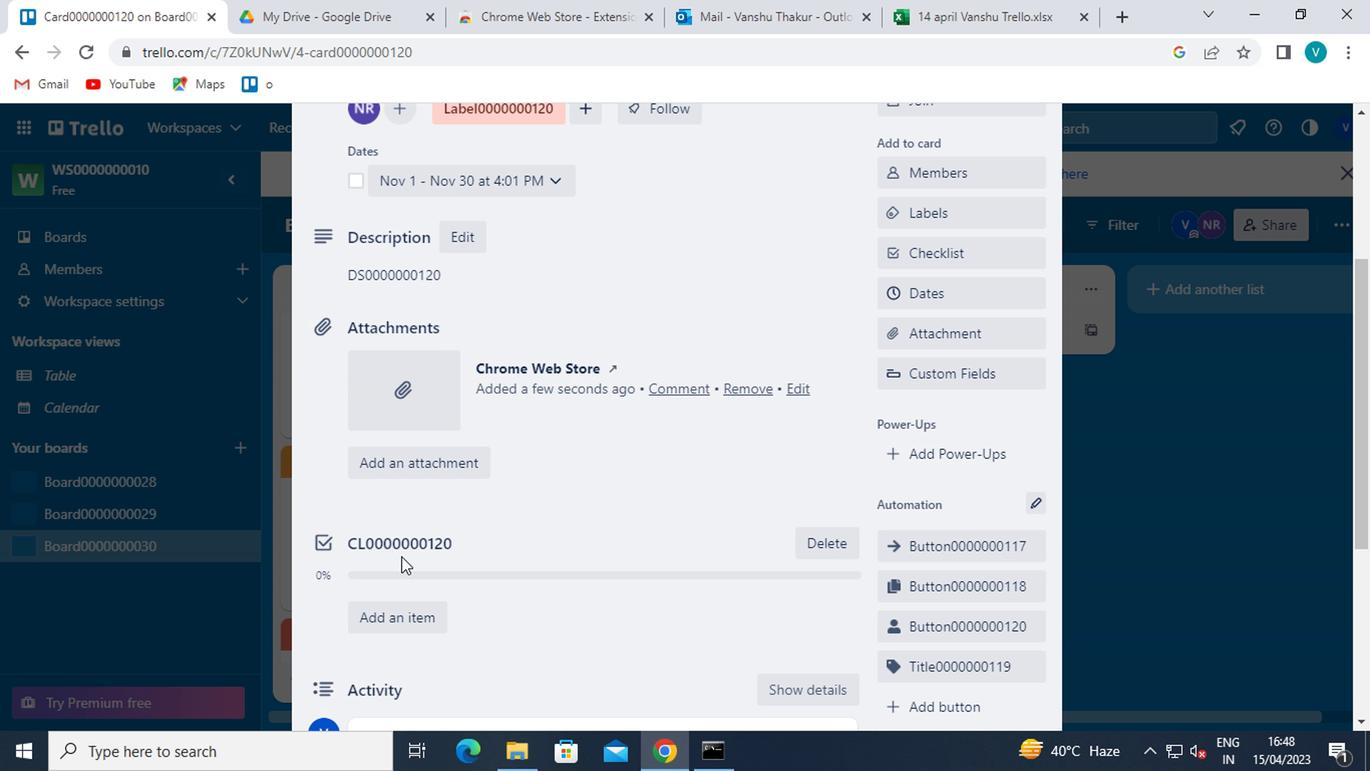 
Action: Mouse scrolled (481, 504) with delta (0, 0)
Screenshot: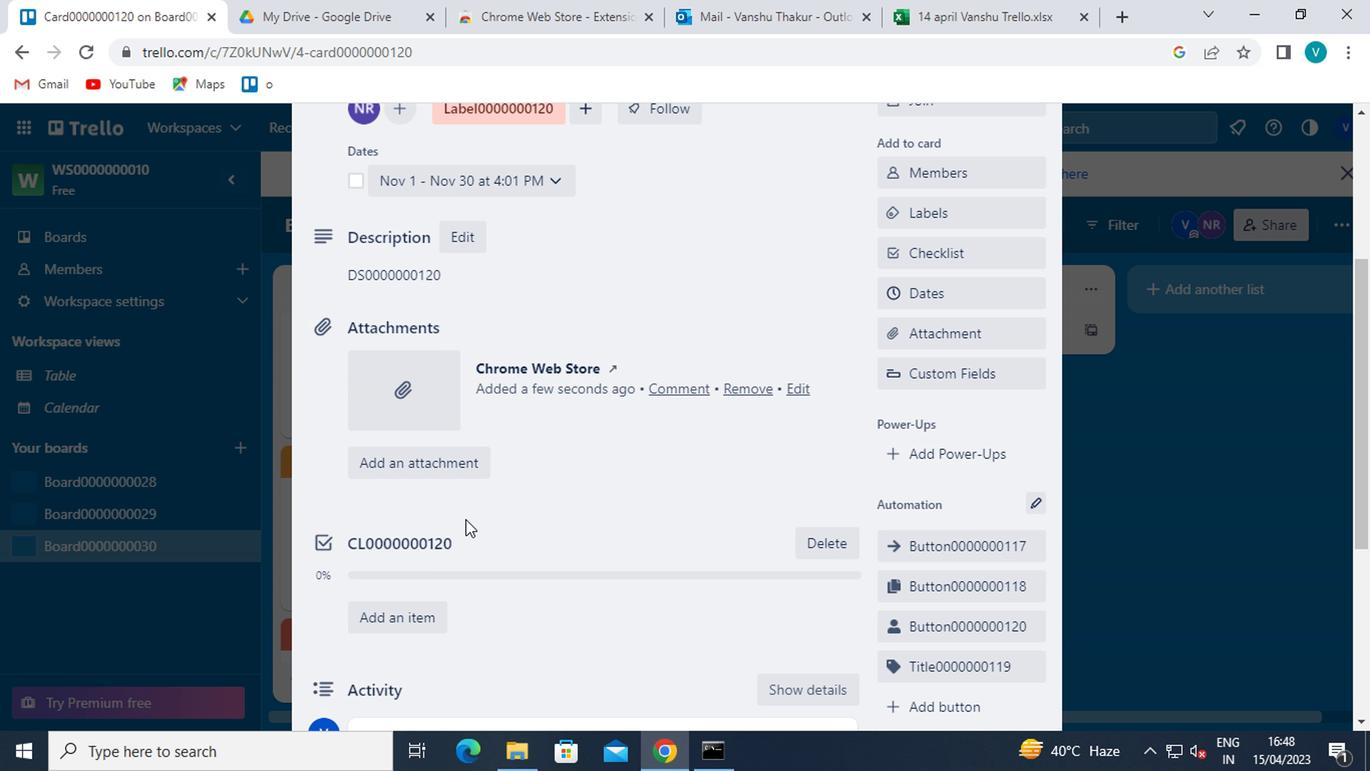 
Action: Mouse scrolled (481, 504) with delta (0, 0)
Screenshot: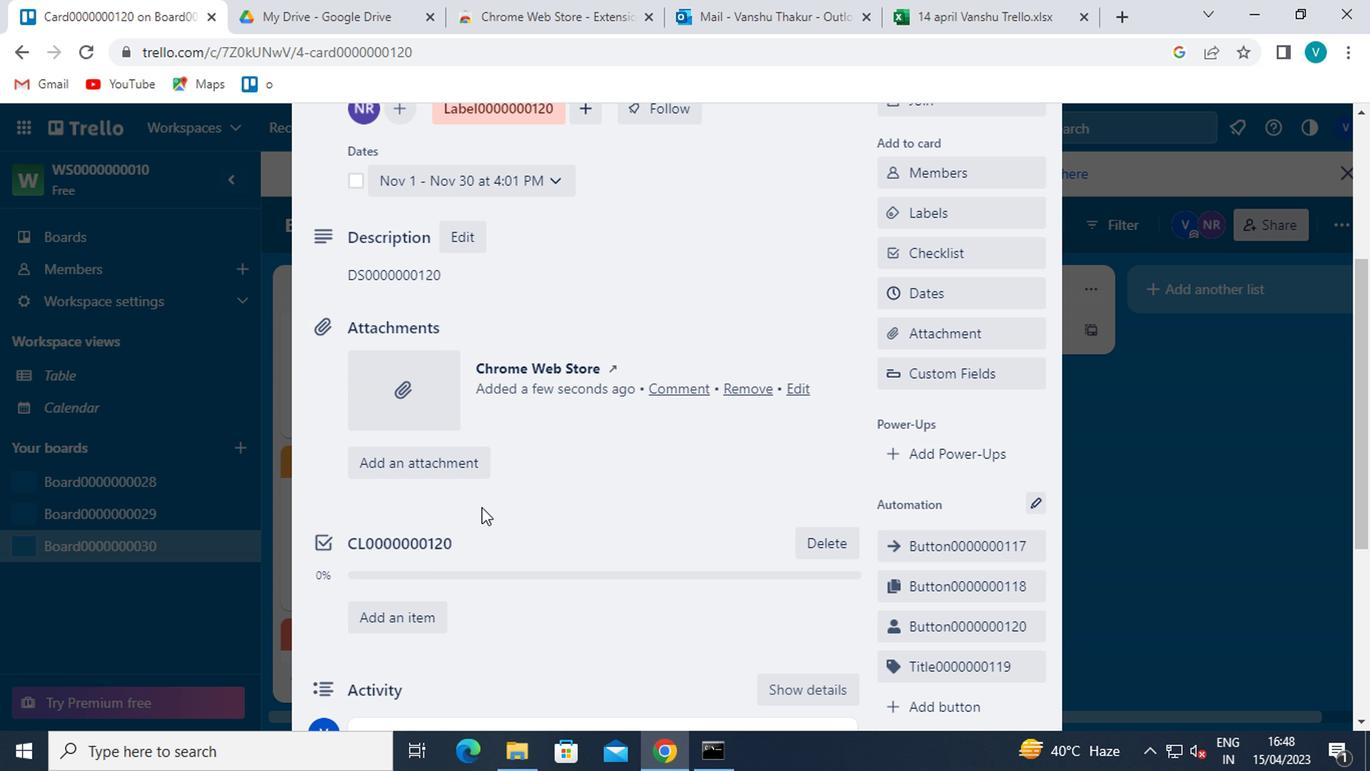 
Action: Mouse moved to (471, 532)
Screenshot: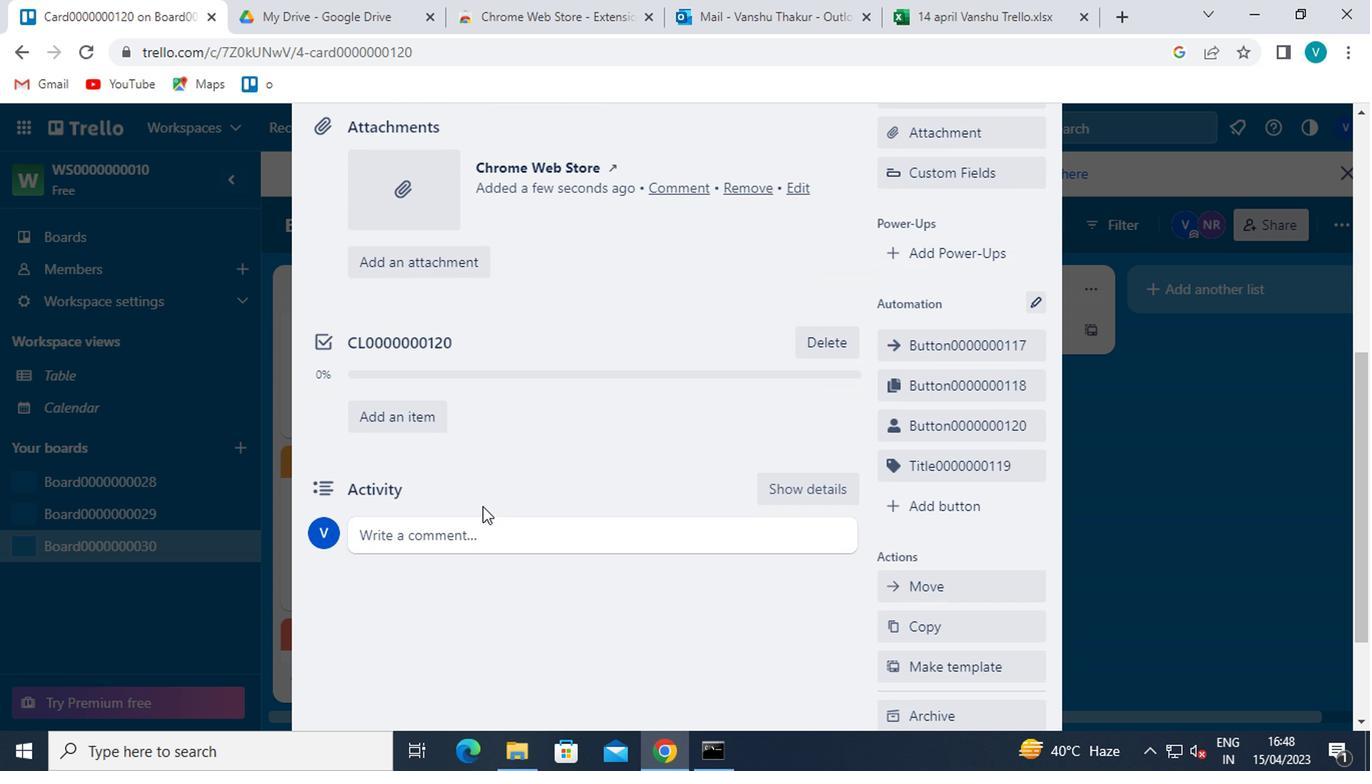 
Action: Mouse pressed left at (471, 532)
Screenshot: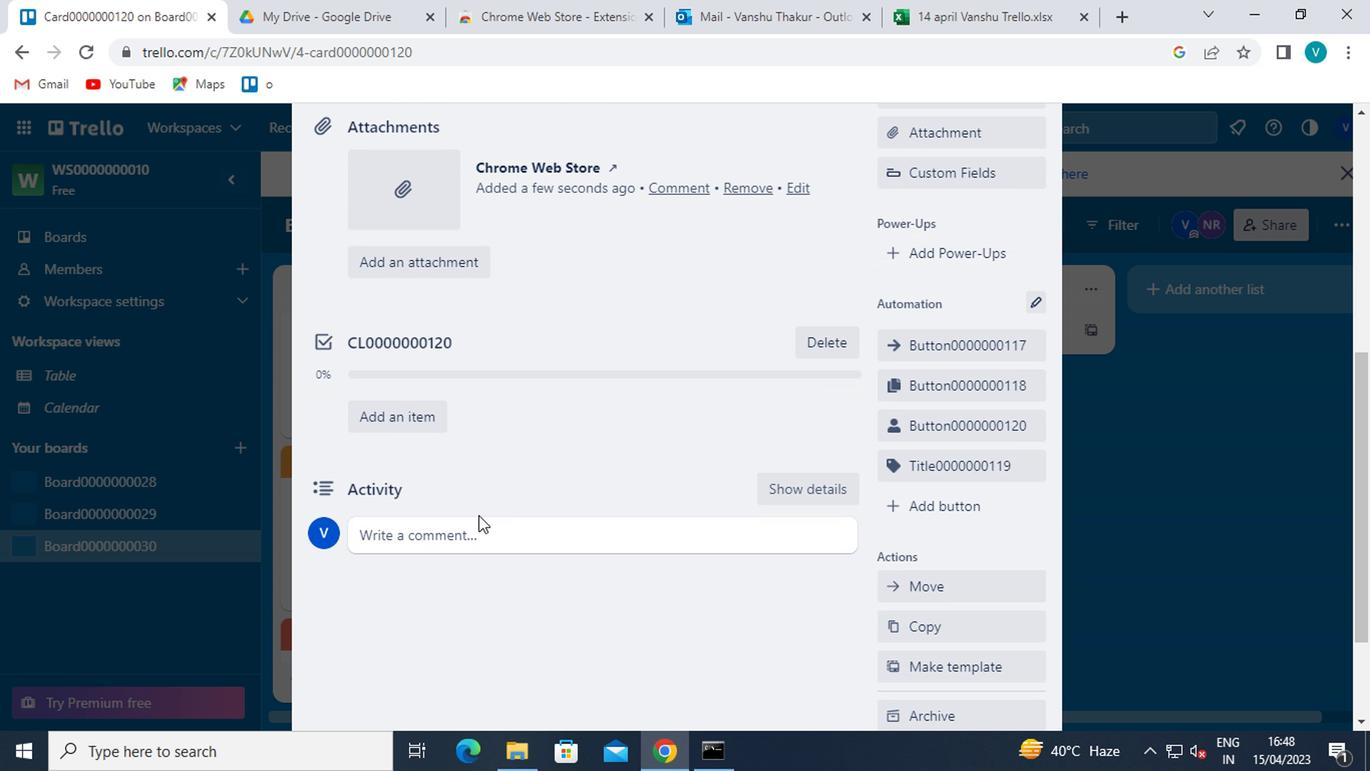 
Action: Key pressed <Key.shift>CM0000000120
Screenshot: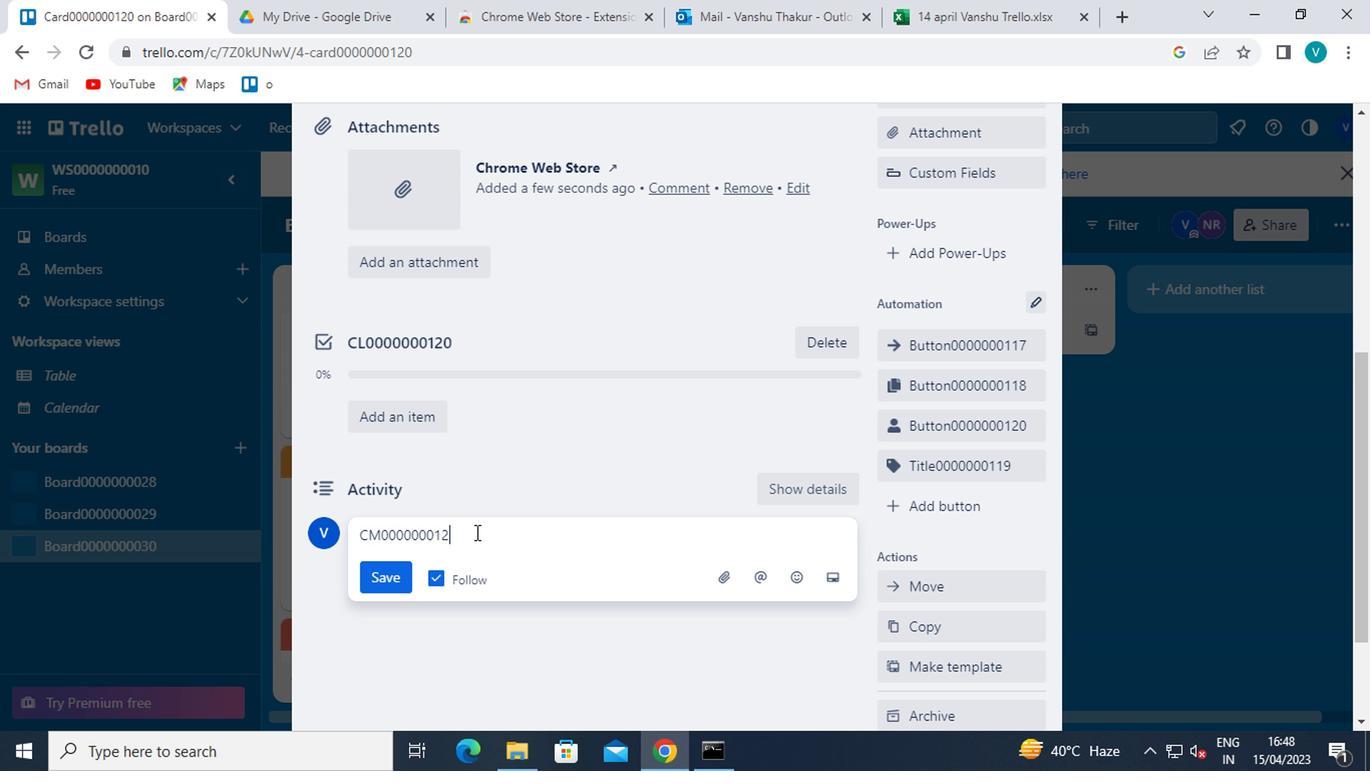 
Action: Mouse moved to (383, 586)
Screenshot: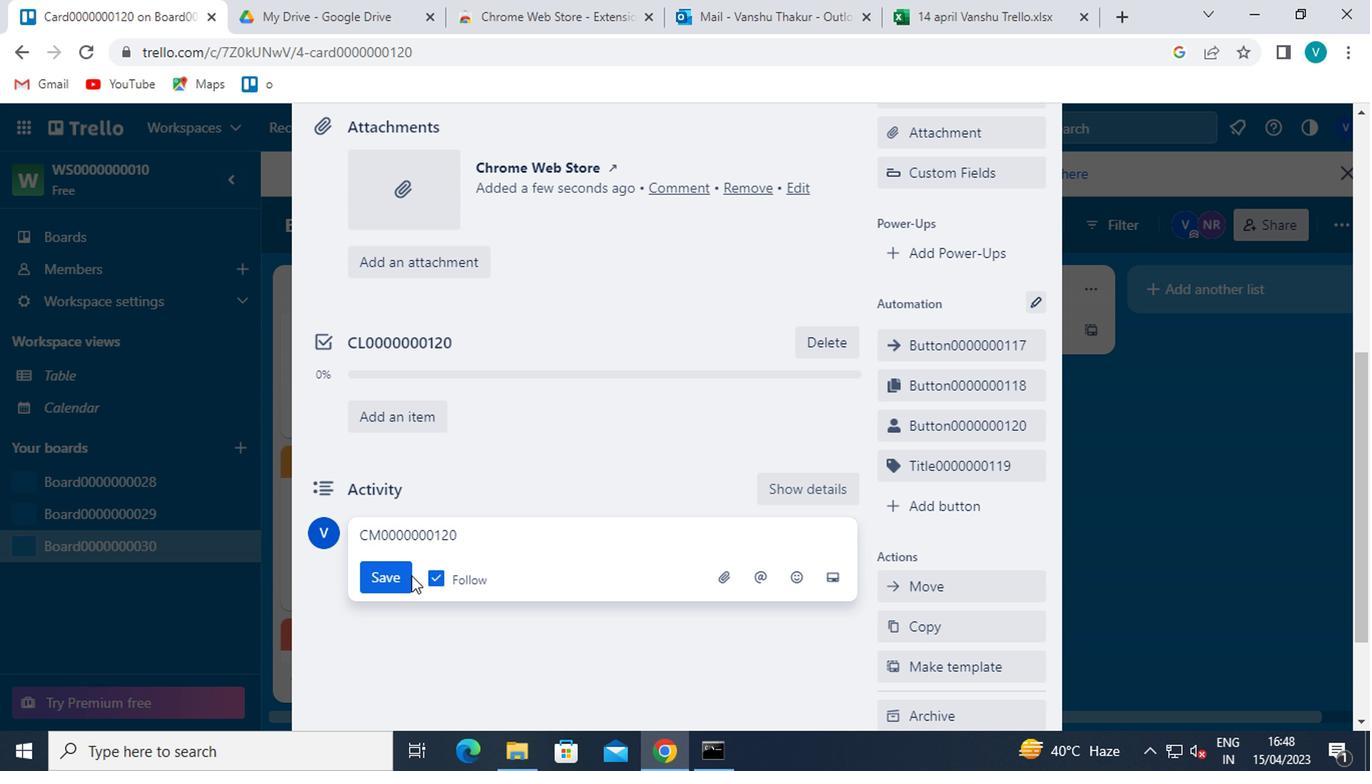 
Action: Mouse pressed left at (383, 586)
Screenshot: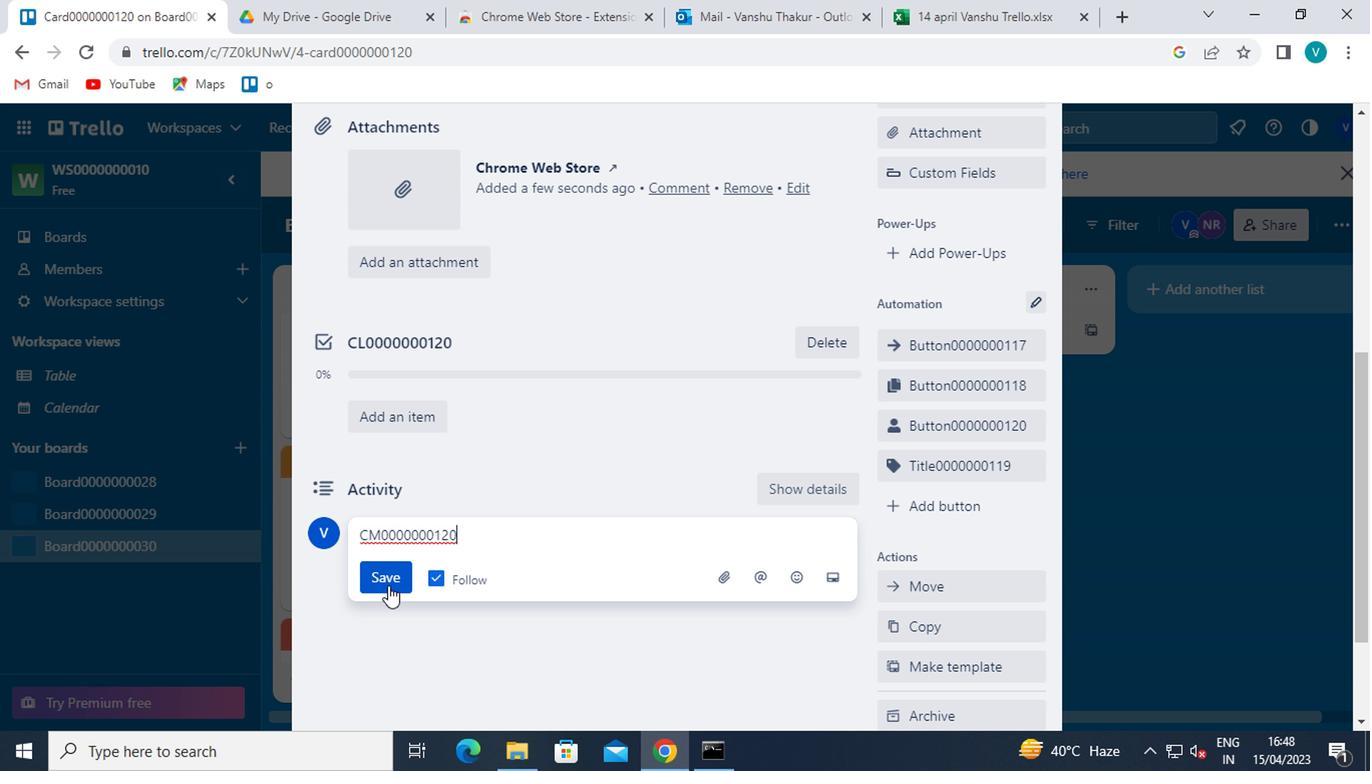 
